 Task: Create an event for the leadership development seminar, focusing on enhancing leadership skills, strategic thinking, and effective decision-making on October 10th from 9 AM to 1 PM.
Action: Mouse moved to (29, 117)
Screenshot: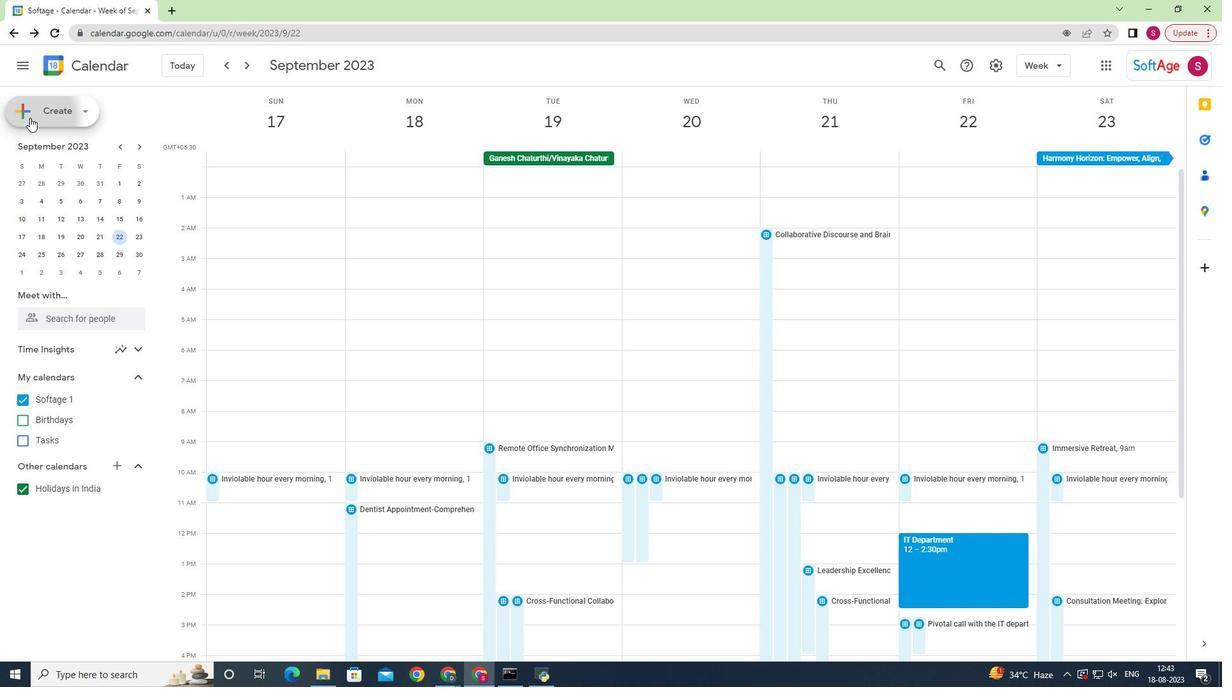 
Action: Mouse pressed left at (29, 117)
Screenshot: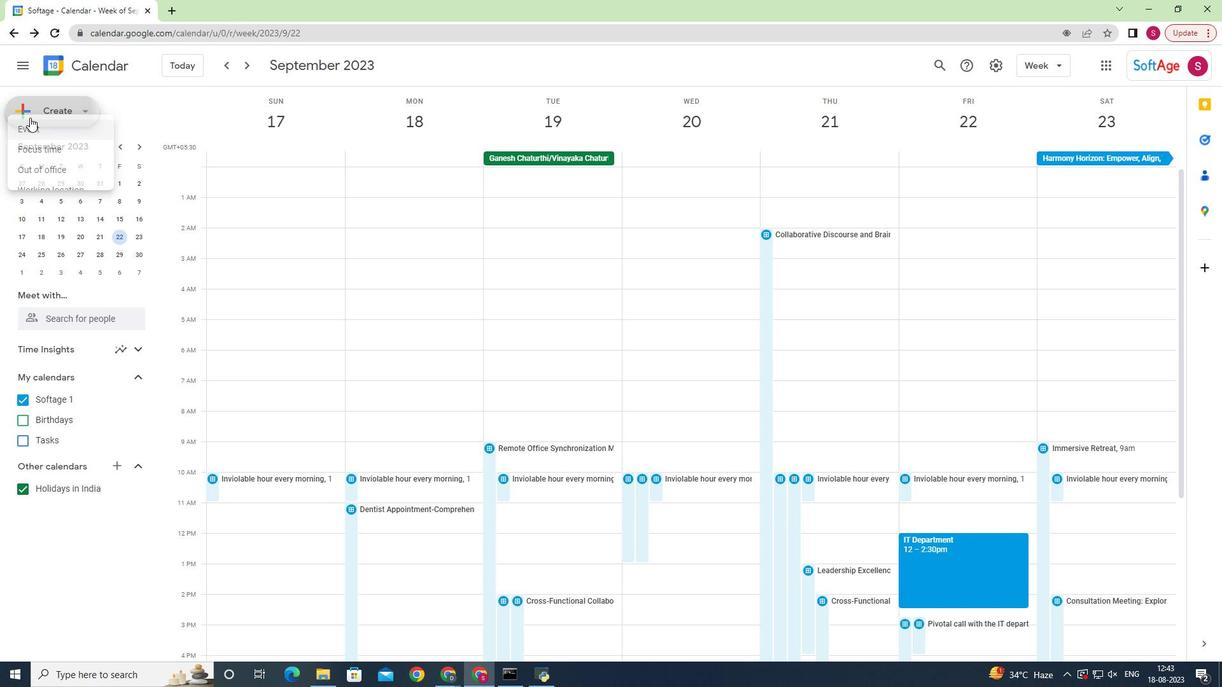 
Action: Mouse moved to (46, 153)
Screenshot: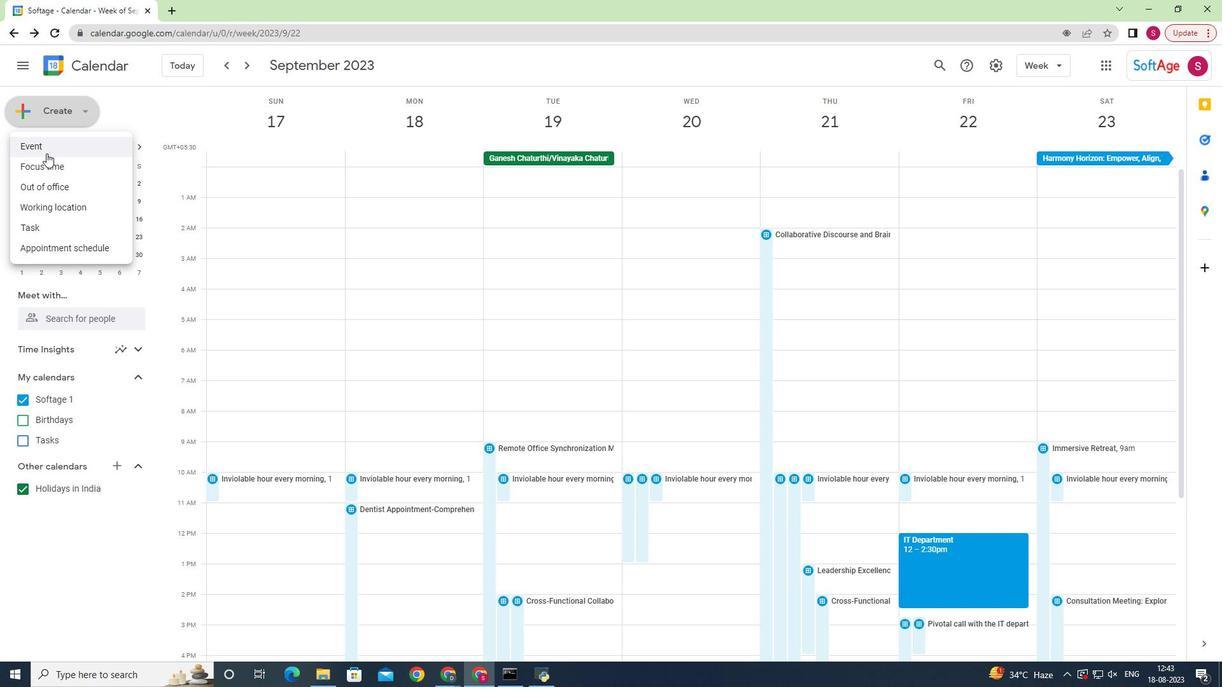 
Action: Mouse pressed left at (46, 153)
Screenshot: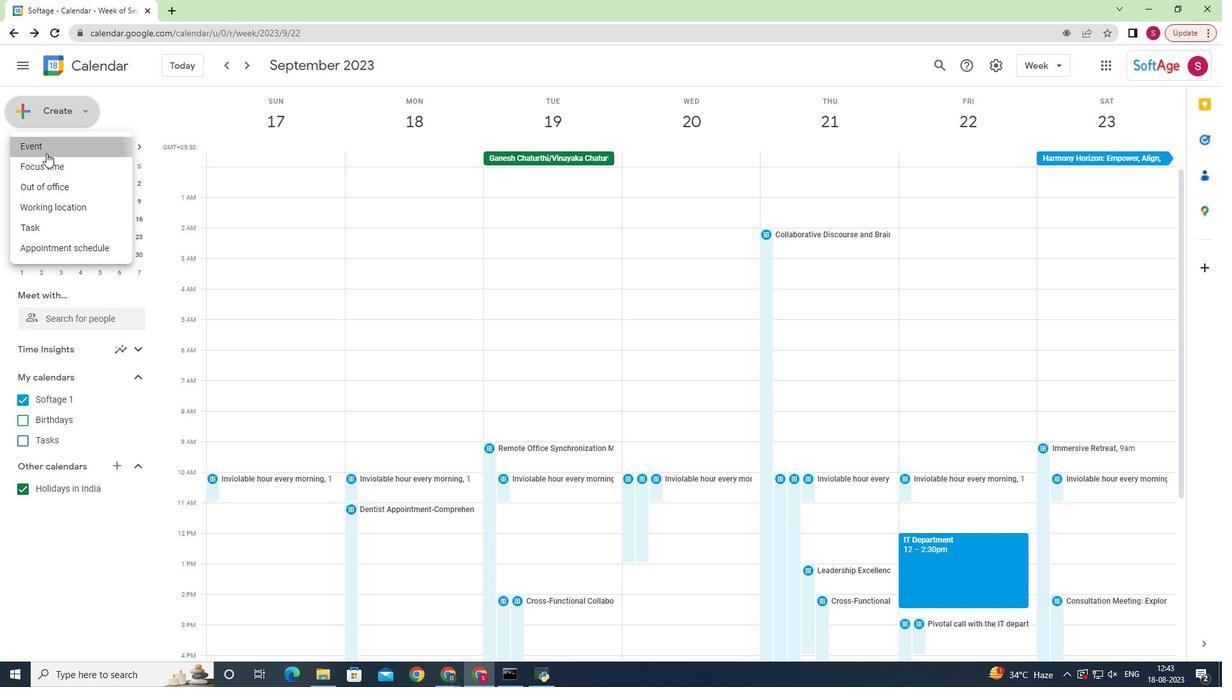 
Action: Mouse moved to (777, 541)
Screenshot: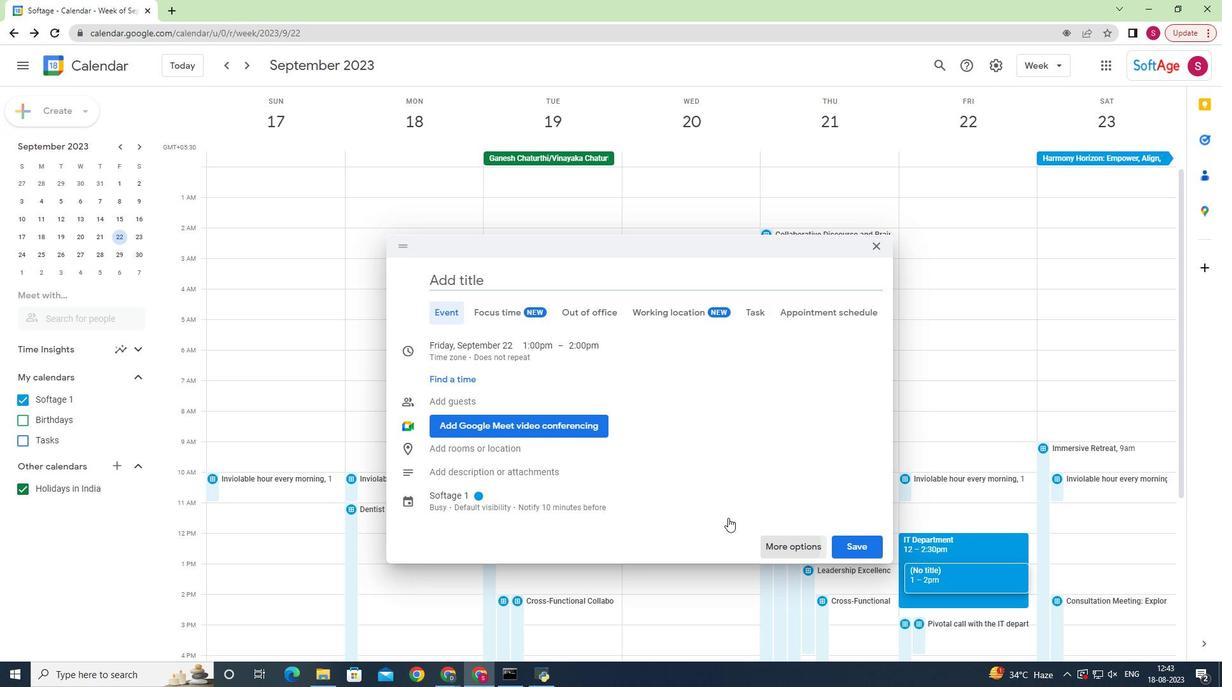 
Action: Mouse pressed left at (777, 541)
Screenshot: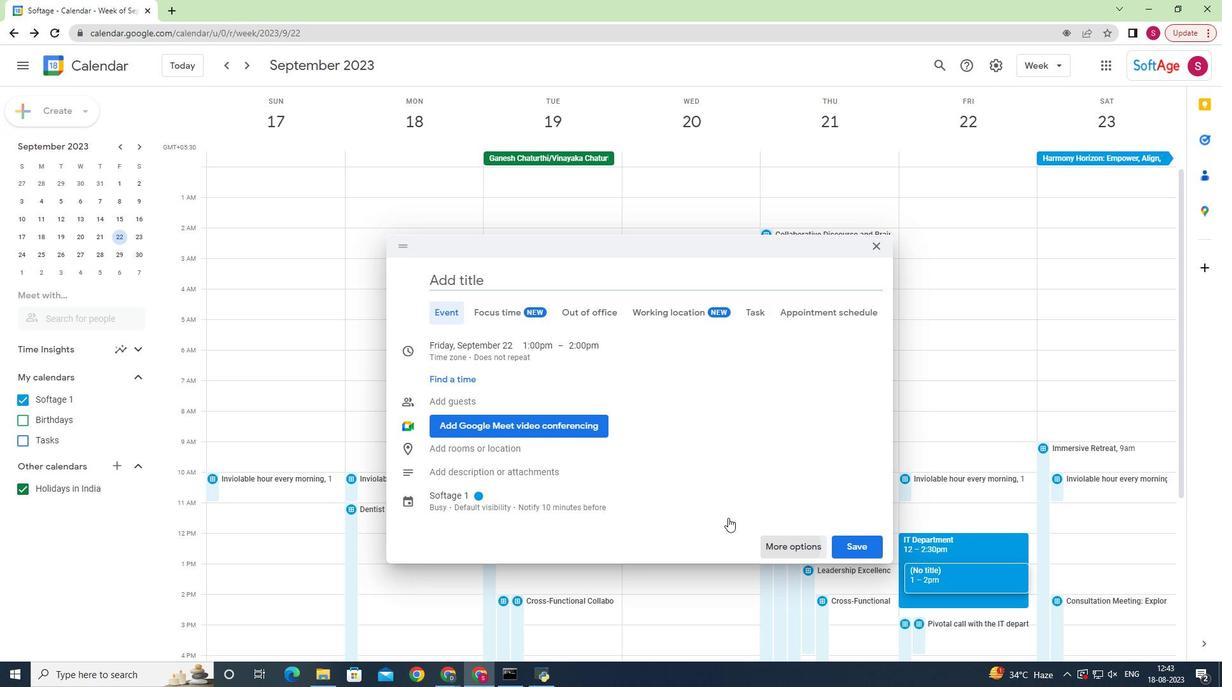 
Action: Mouse moved to (169, 68)
Screenshot: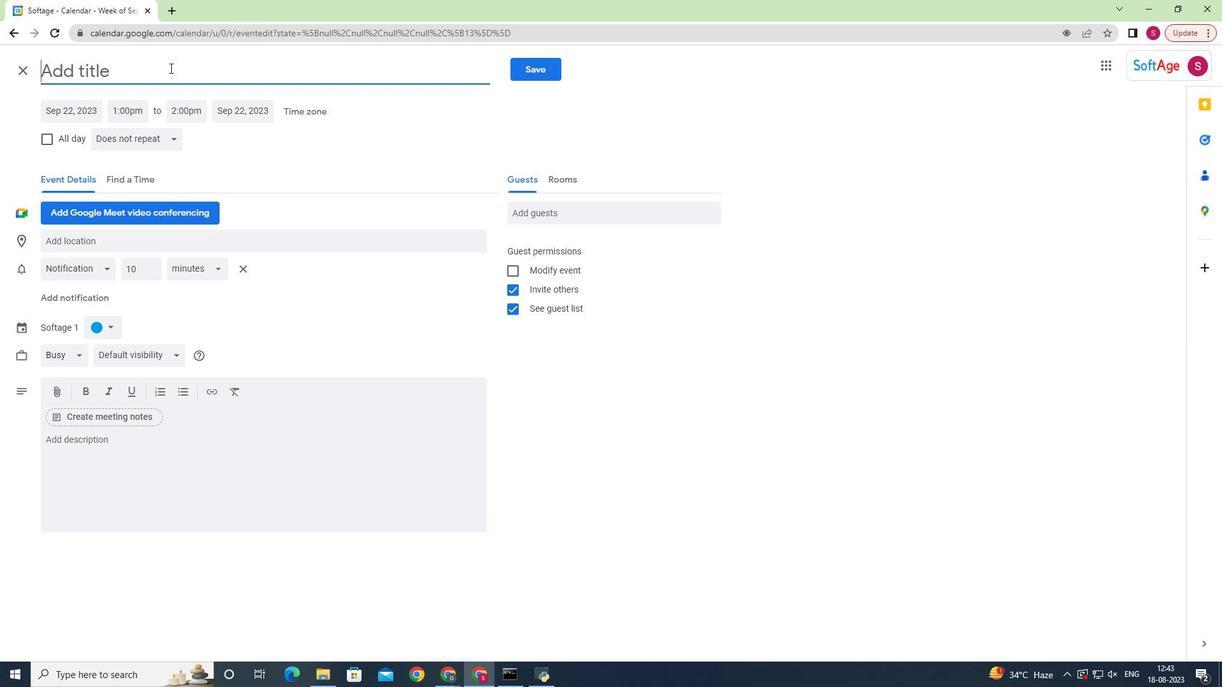 
Action: Mouse pressed left at (169, 68)
Screenshot: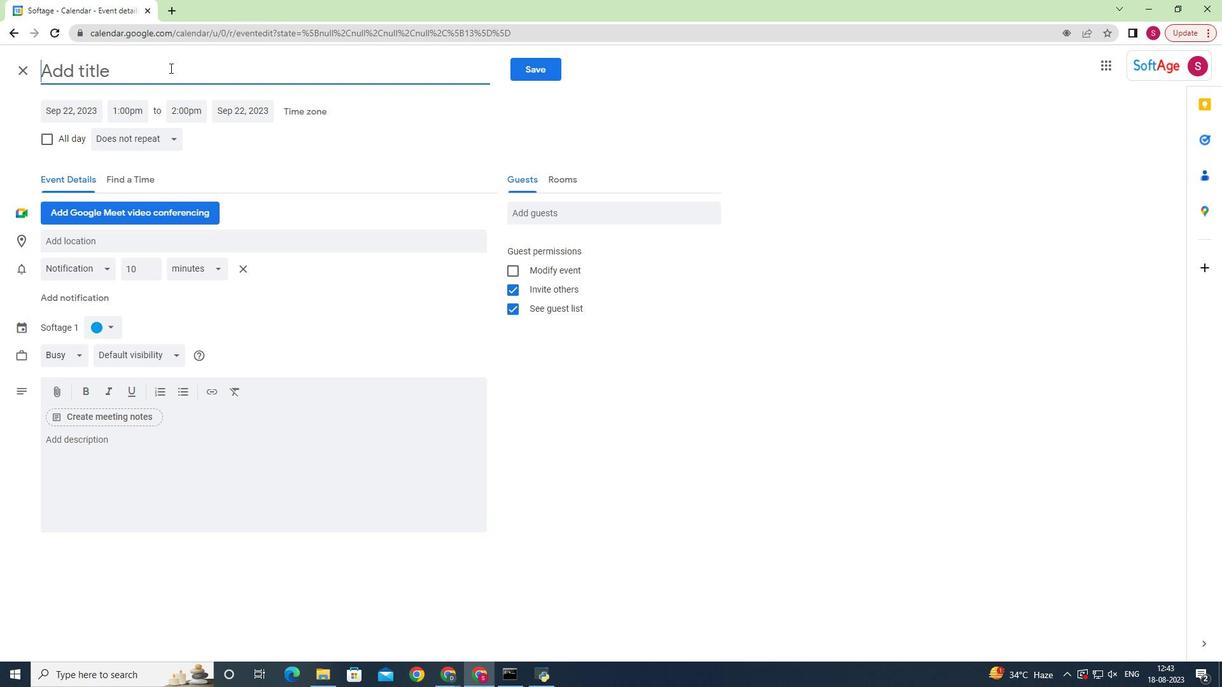 
Action: Mouse moved to (189, 63)
Screenshot: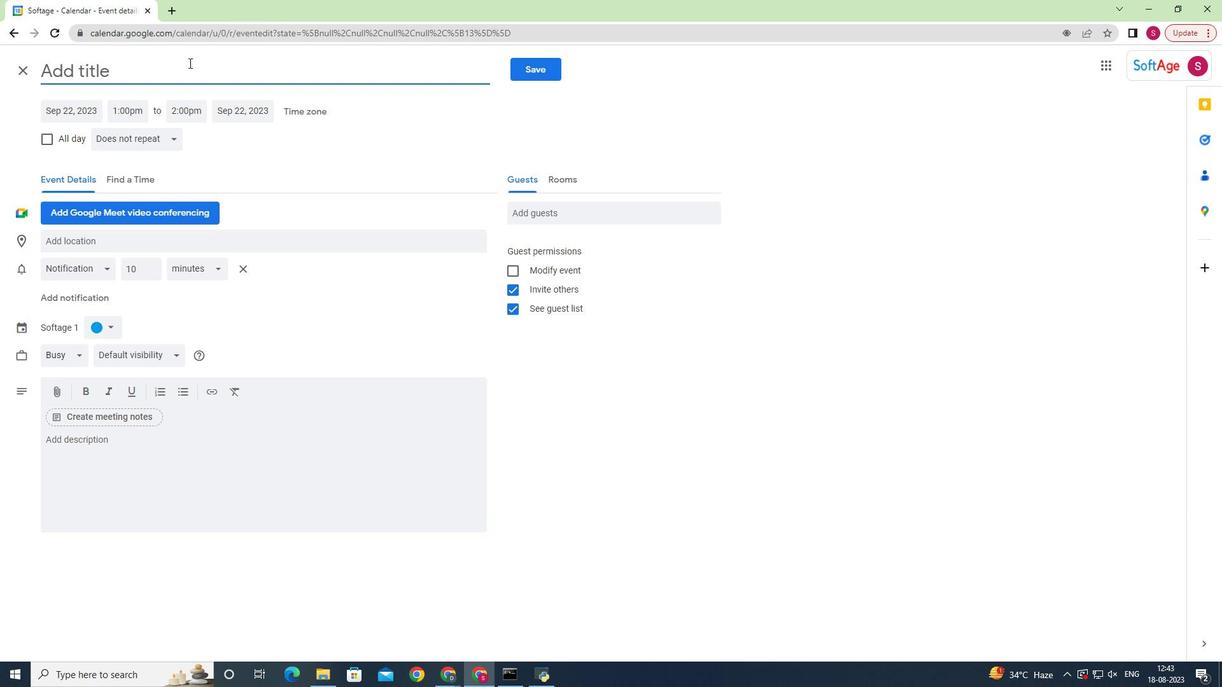 
Action: Key pressed <Key.shift_r>Leadership<Key.space><Key.space><Key.backspace><Key.shift>Development<Key.space><Key.shift>Seminar<Key.space>-<Key.space><Key.shift>Cultivating<Key.space><Key.shift>Effective<Key.space><Key.shift_r><Key.shift_r><Key.shift_r>Leadership<Key.space><Key.shift>Skills
Screenshot: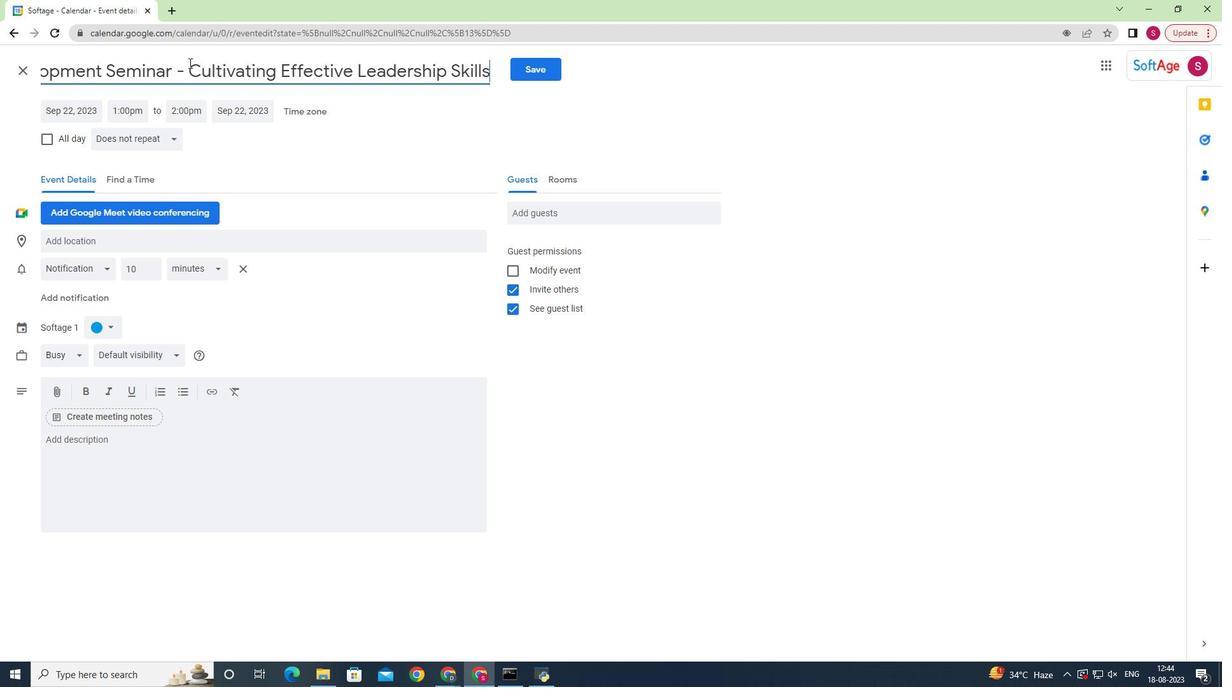
Action: Mouse moved to (85, 110)
Screenshot: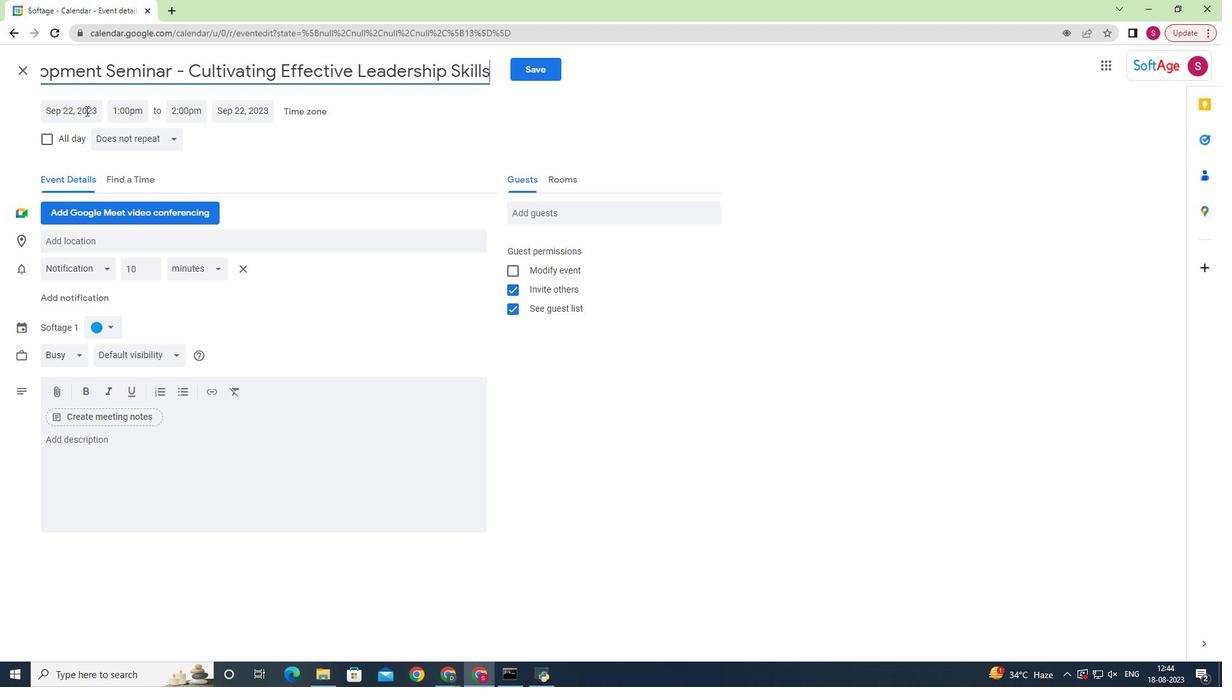 
Action: Mouse pressed left at (85, 110)
Screenshot: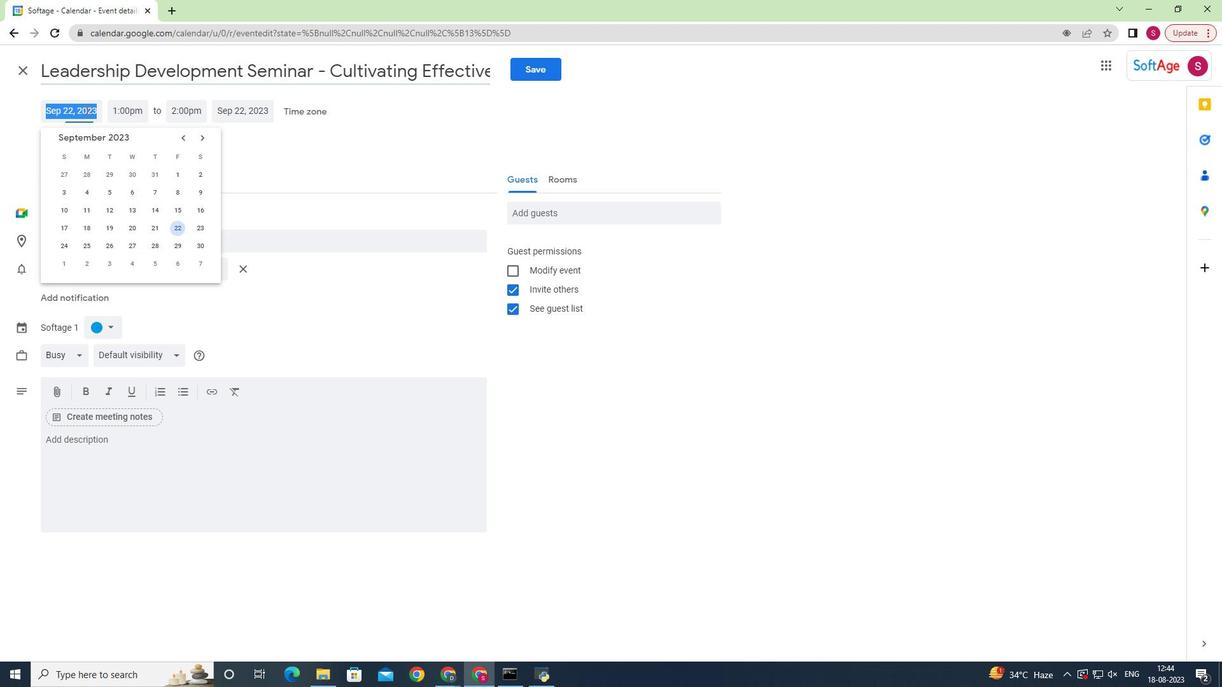 
Action: Mouse moved to (199, 140)
Screenshot: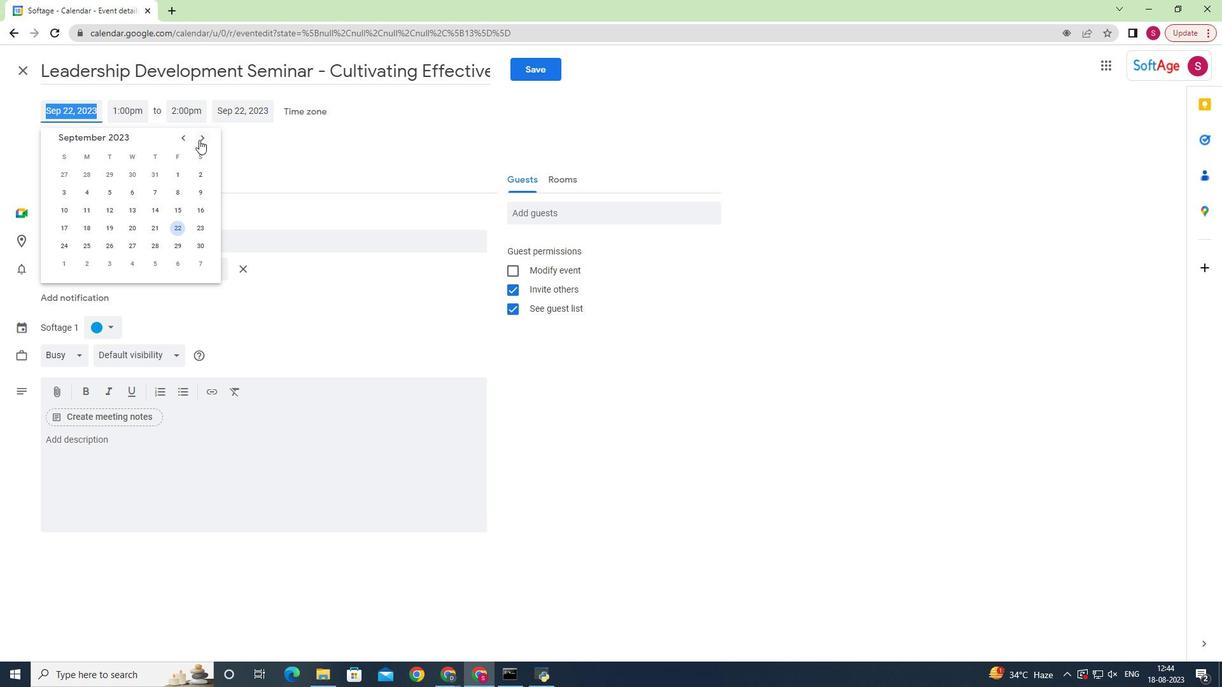
Action: Mouse pressed left at (199, 140)
Screenshot: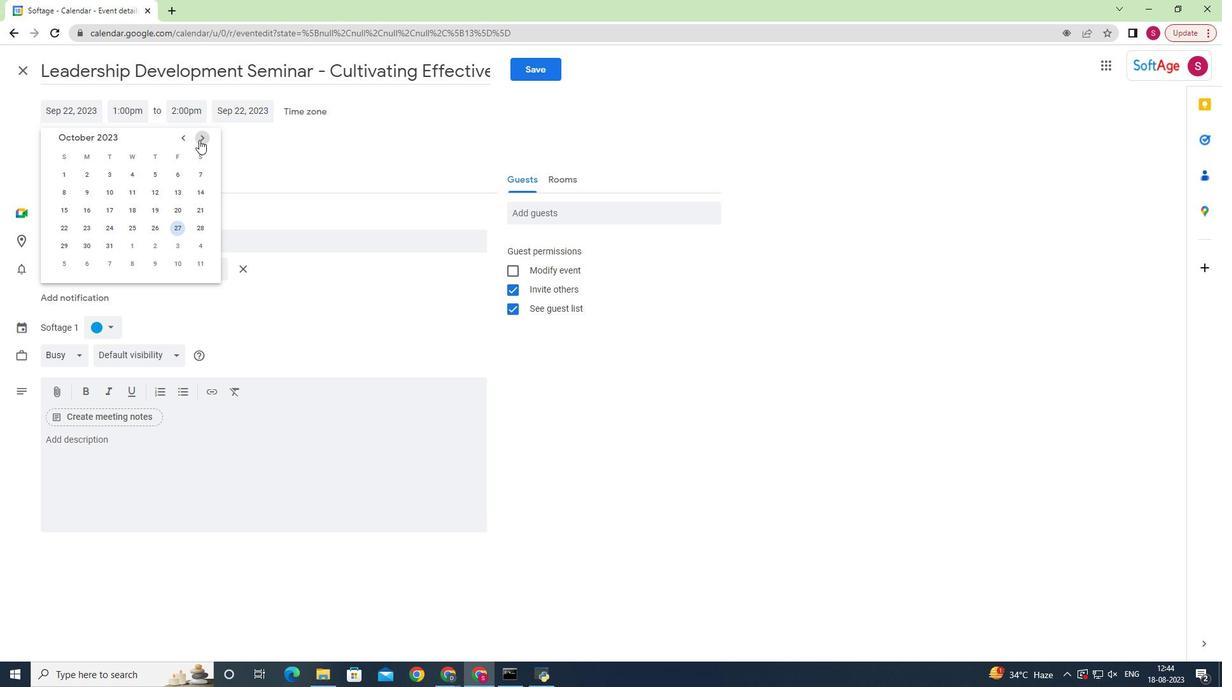 
Action: Mouse moved to (112, 192)
Screenshot: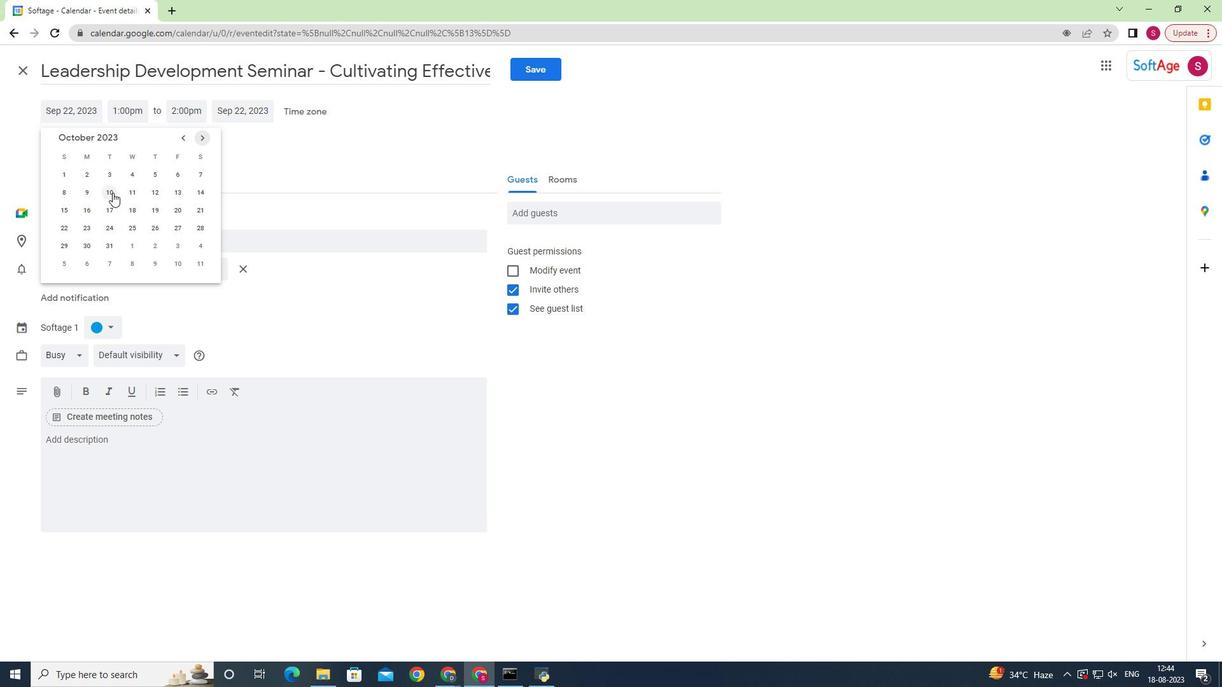 
Action: Mouse pressed left at (112, 192)
Screenshot: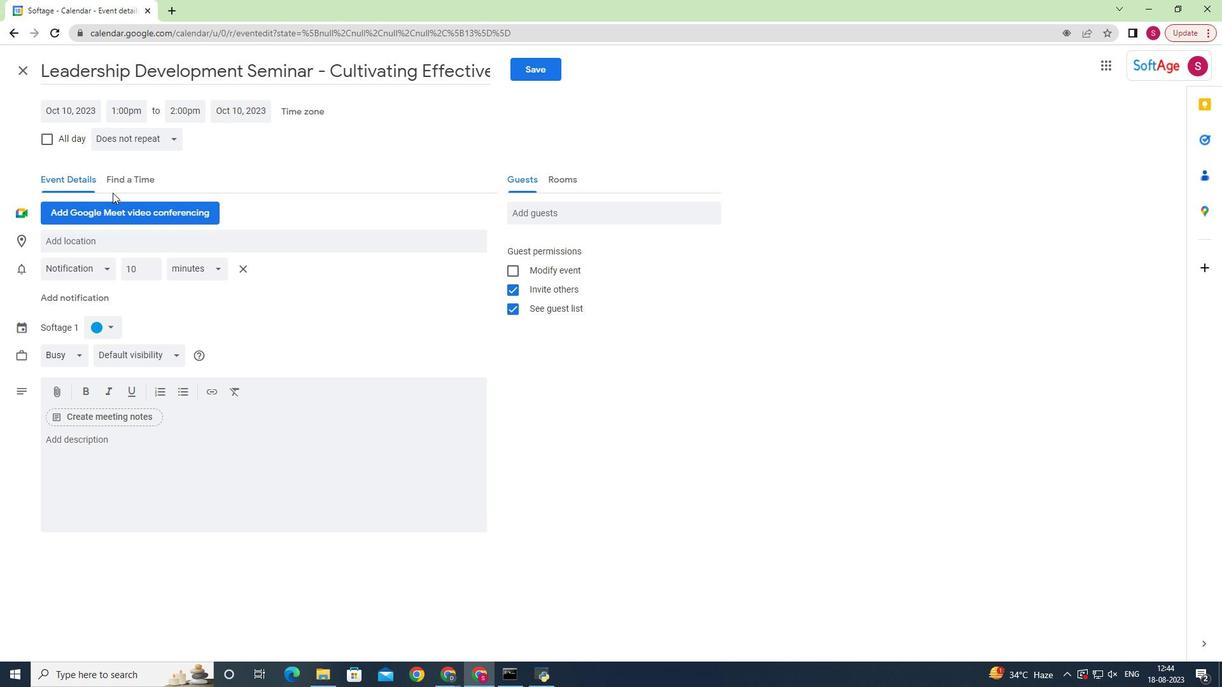 
Action: Mouse moved to (133, 103)
Screenshot: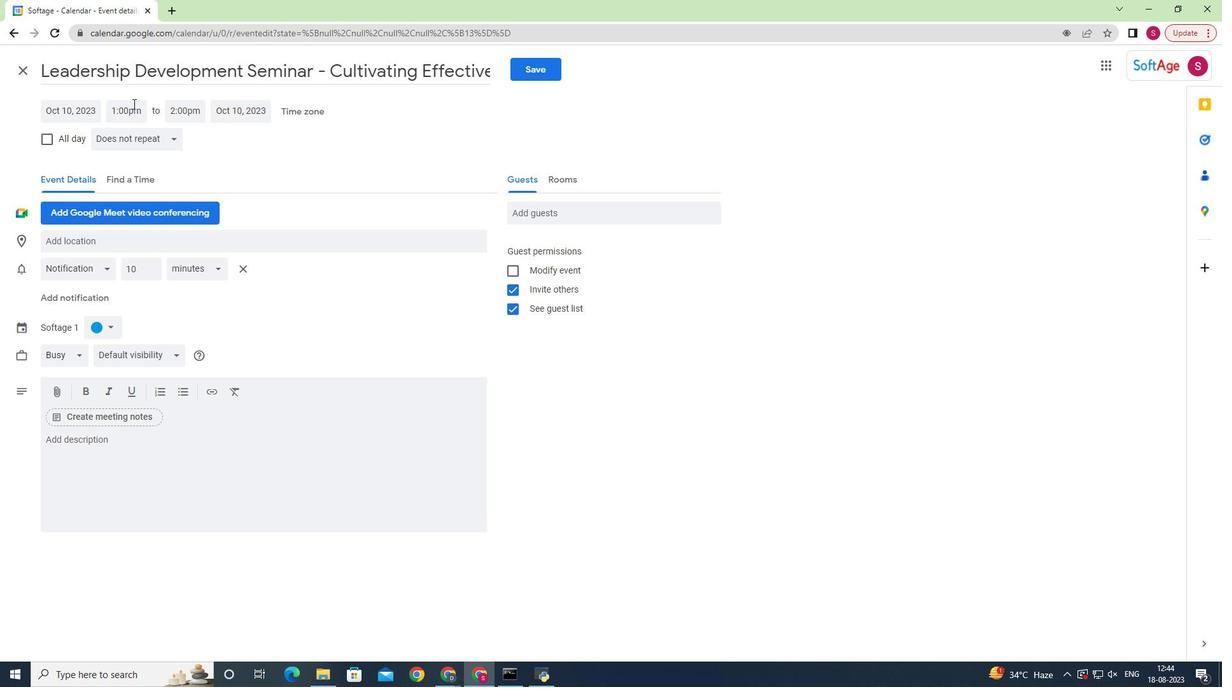 
Action: Mouse pressed left at (133, 103)
Screenshot: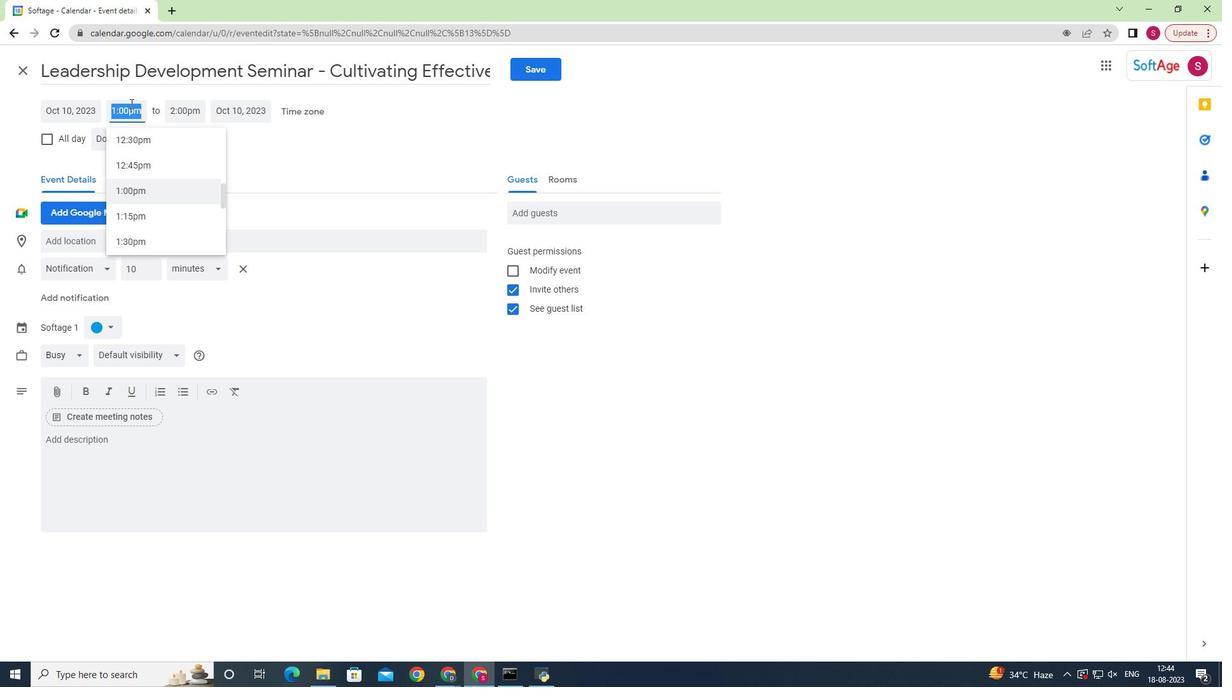 
Action: Mouse moved to (174, 173)
Screenshot: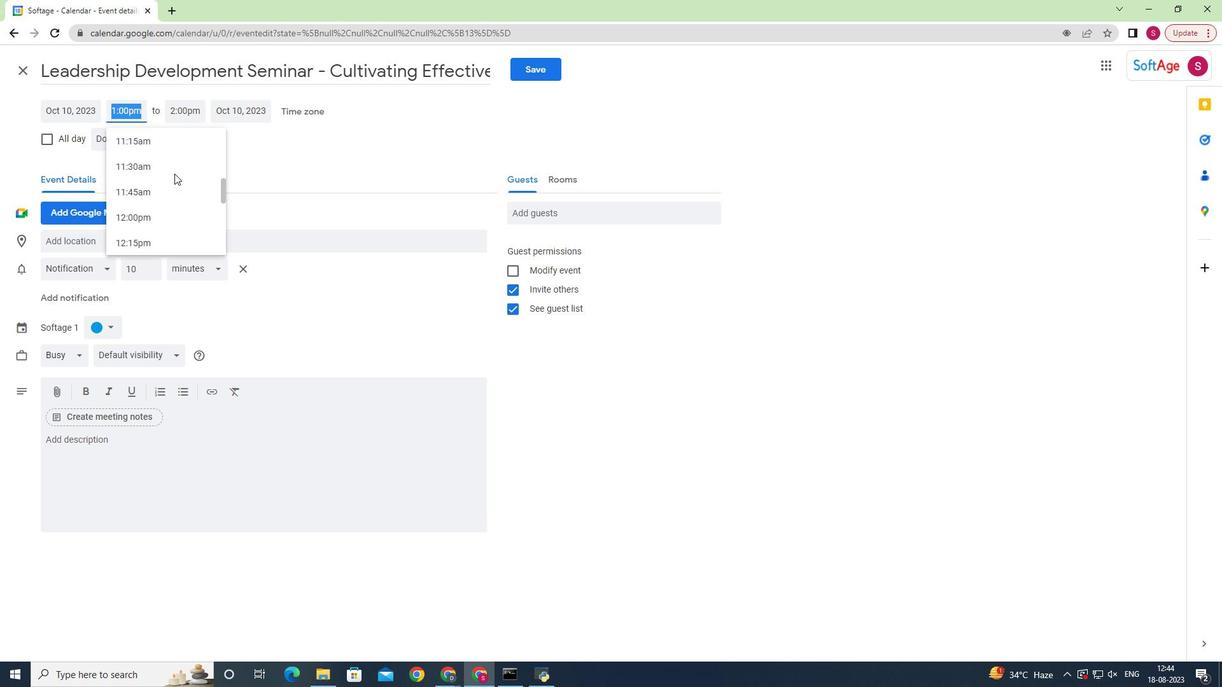 
Action: Mouse scrolled (174, 174) with delta (0, 0)
Screenshot: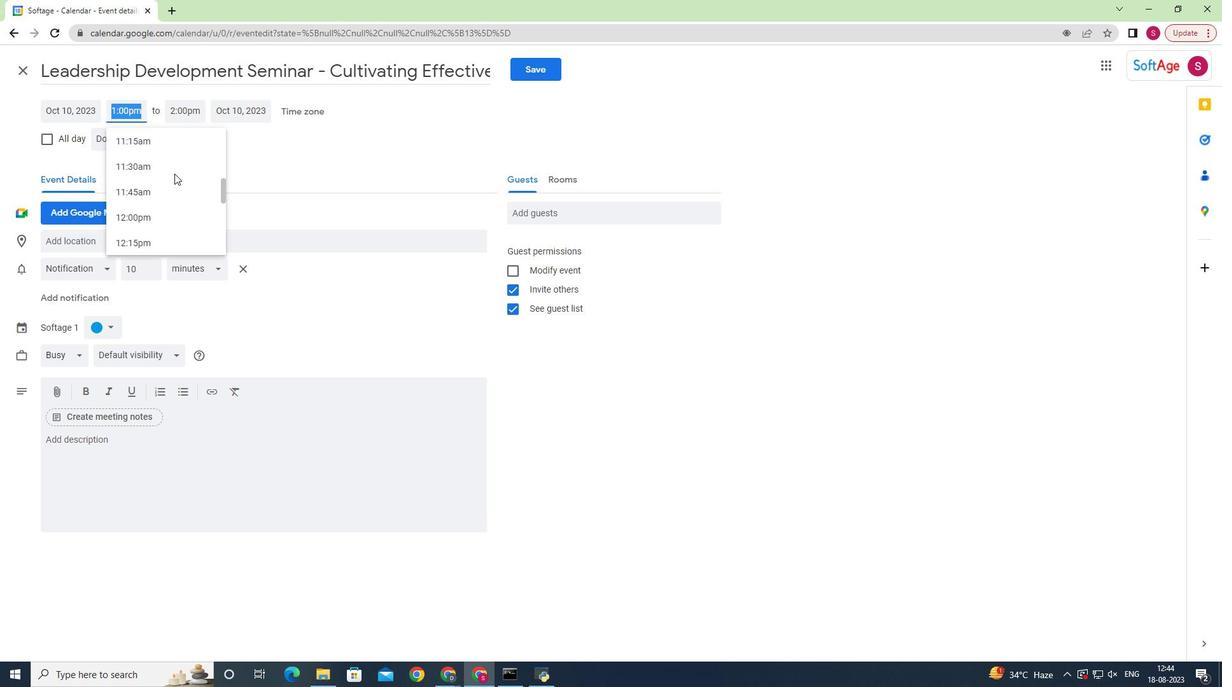 
Action: Mouse scrolled (174, 174) with delta (0, 0)
Screenshot: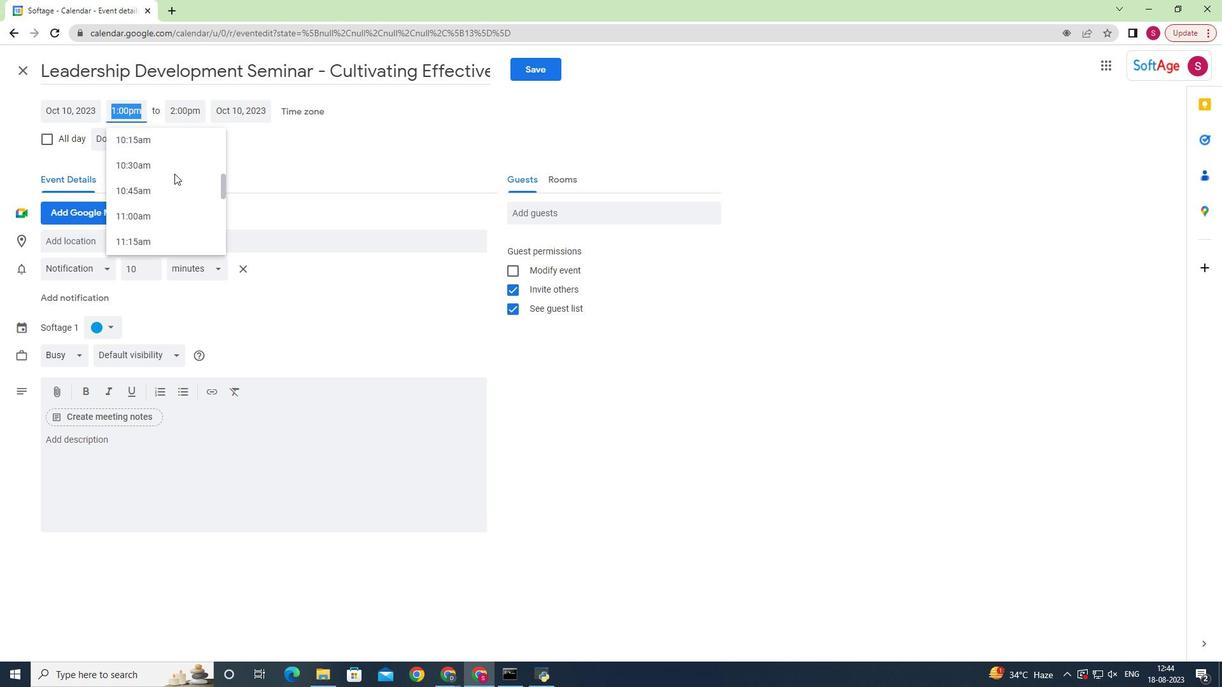 
Action: Mouse scrolled (174, 174) with delta (0, 0)
Screenshot: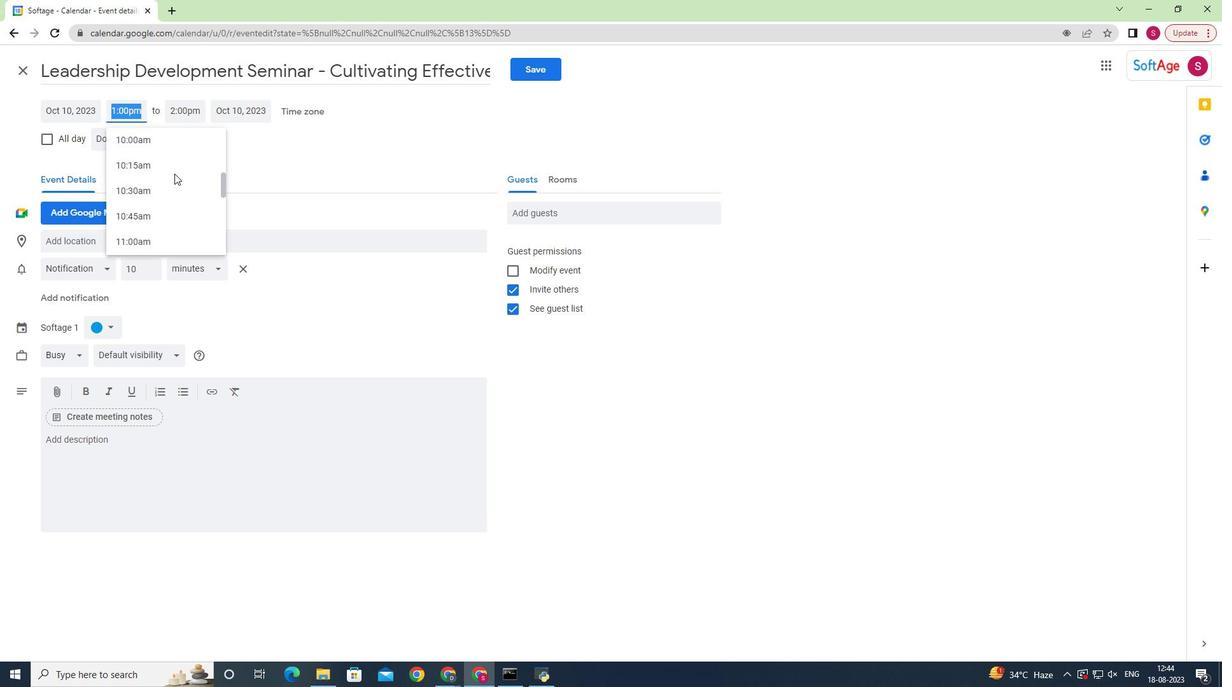 
Action: Mouse scrolled (174, 174) with delta (0, 0)
Screenshot: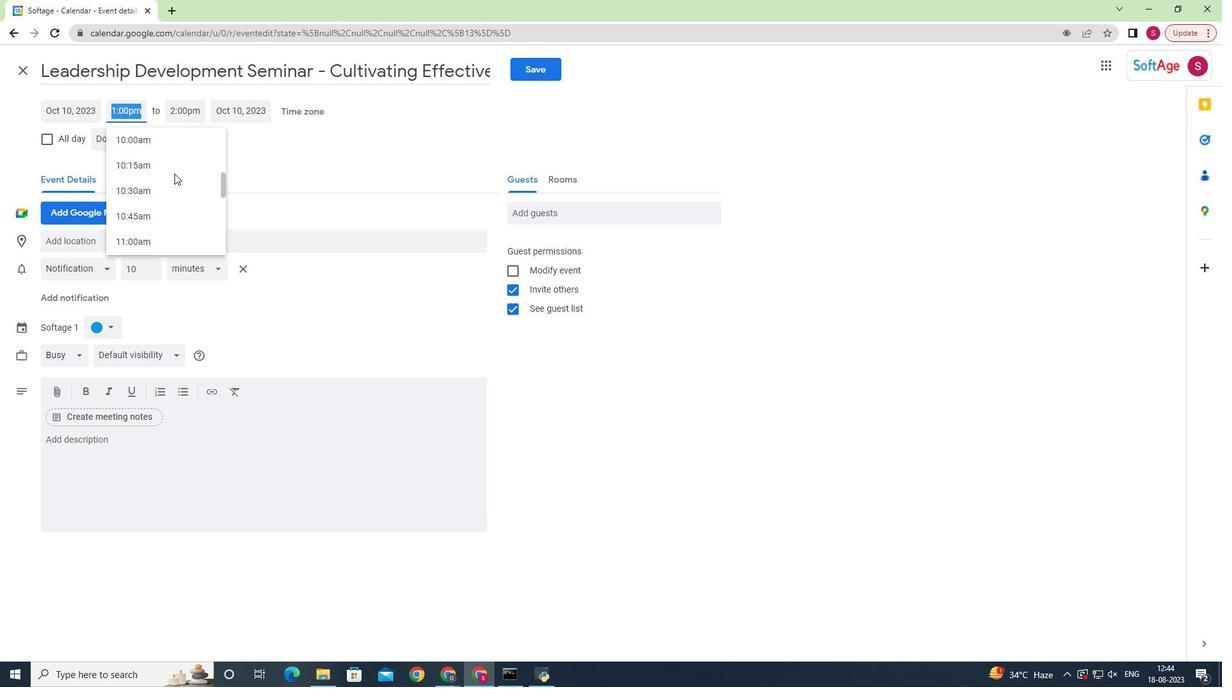 
Action: Mouse scrolled (174, 174) with delta (0, 0)
Screenshot: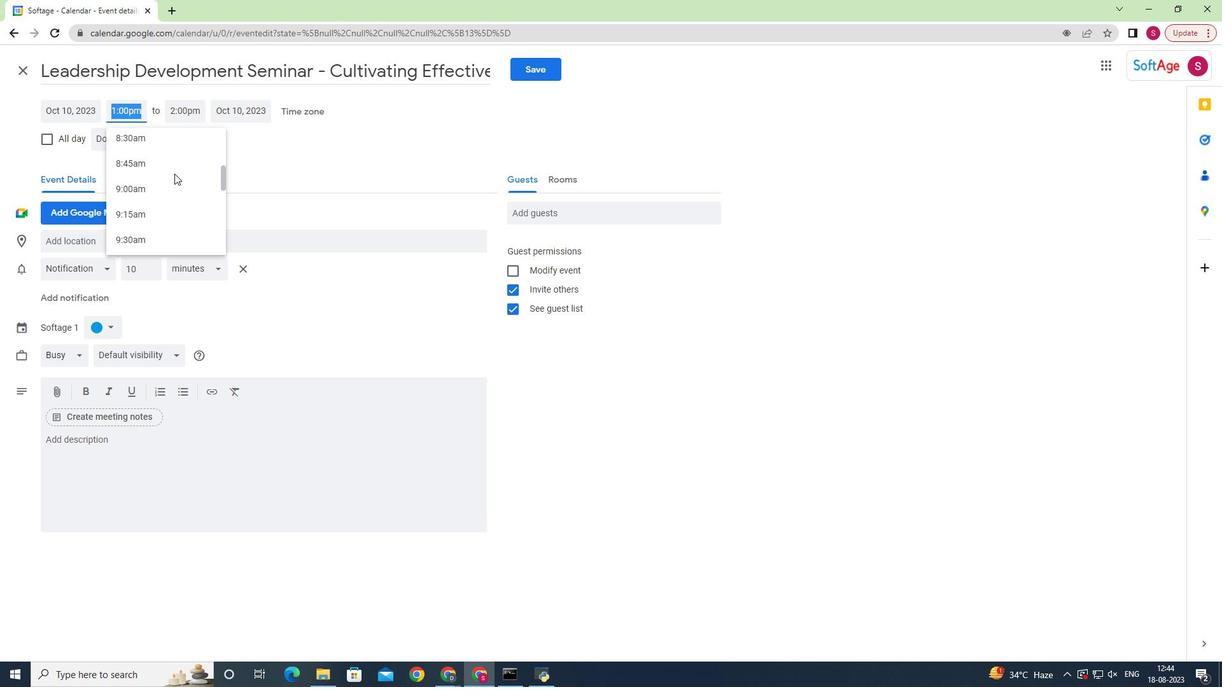 
Action: Mouse scrolled (174, 174) with delta (0, 0)
Screenshot: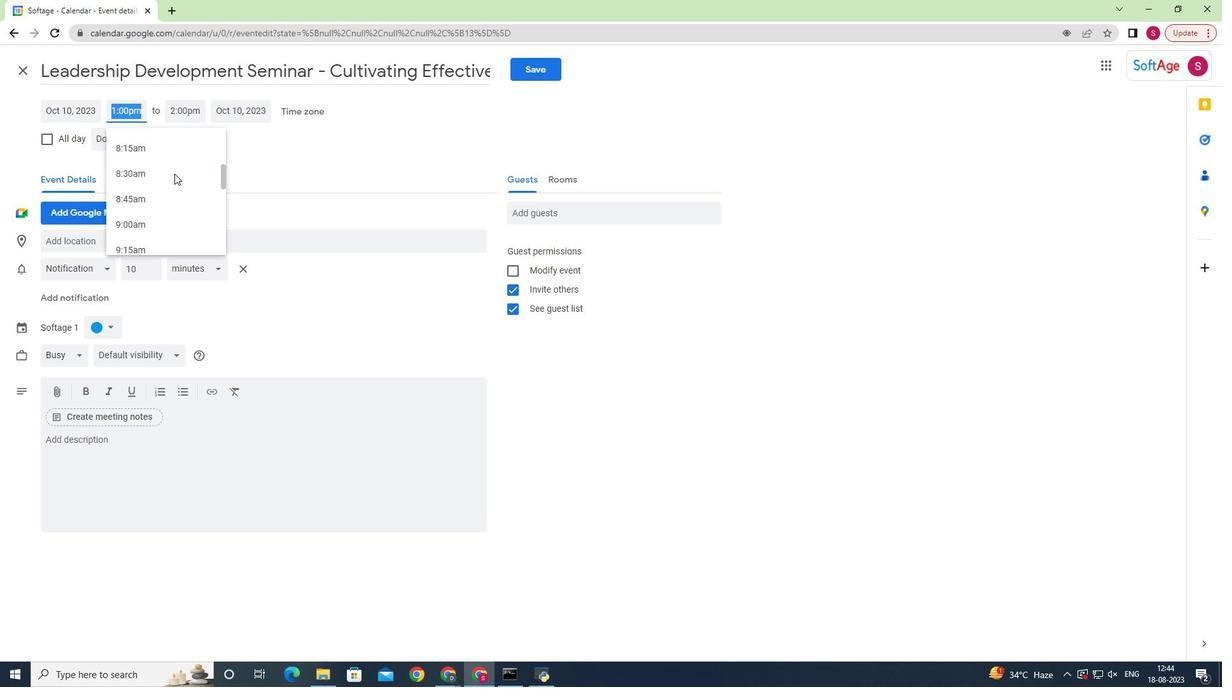 
Action: Mouse scrolled (174, 174) with delta (0, 0)
Screenshot: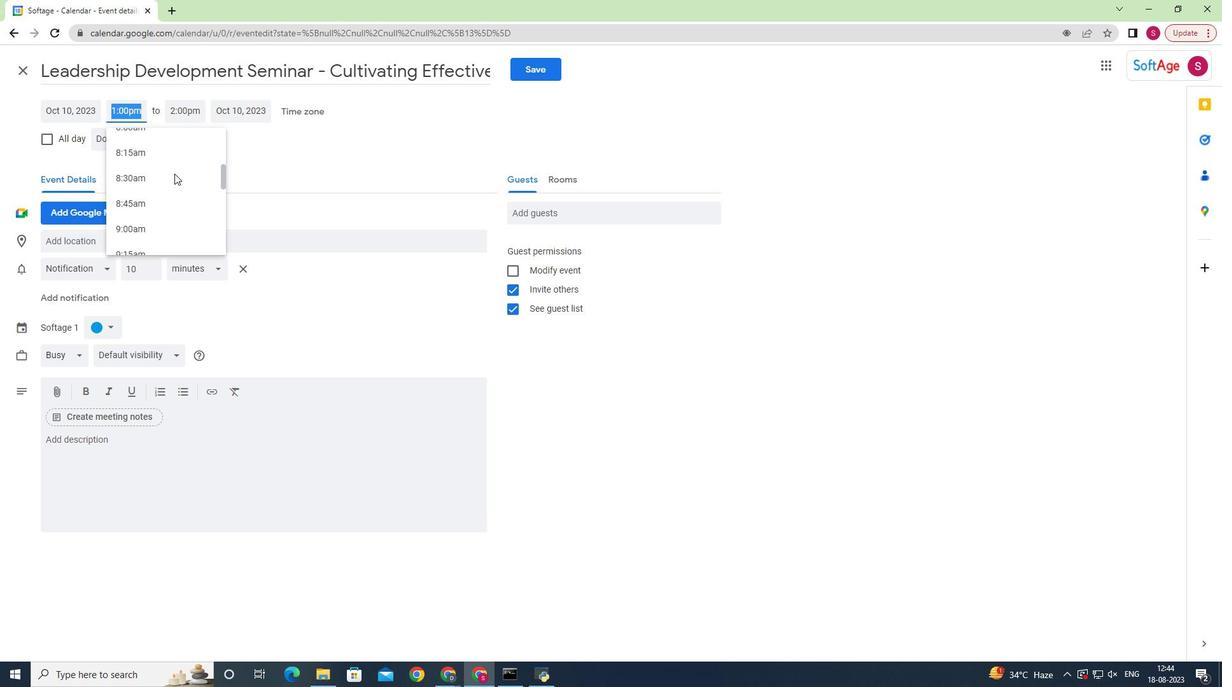 
Action: Mouse scrolled (174, 174) with delta (0, 0)
Screenshot: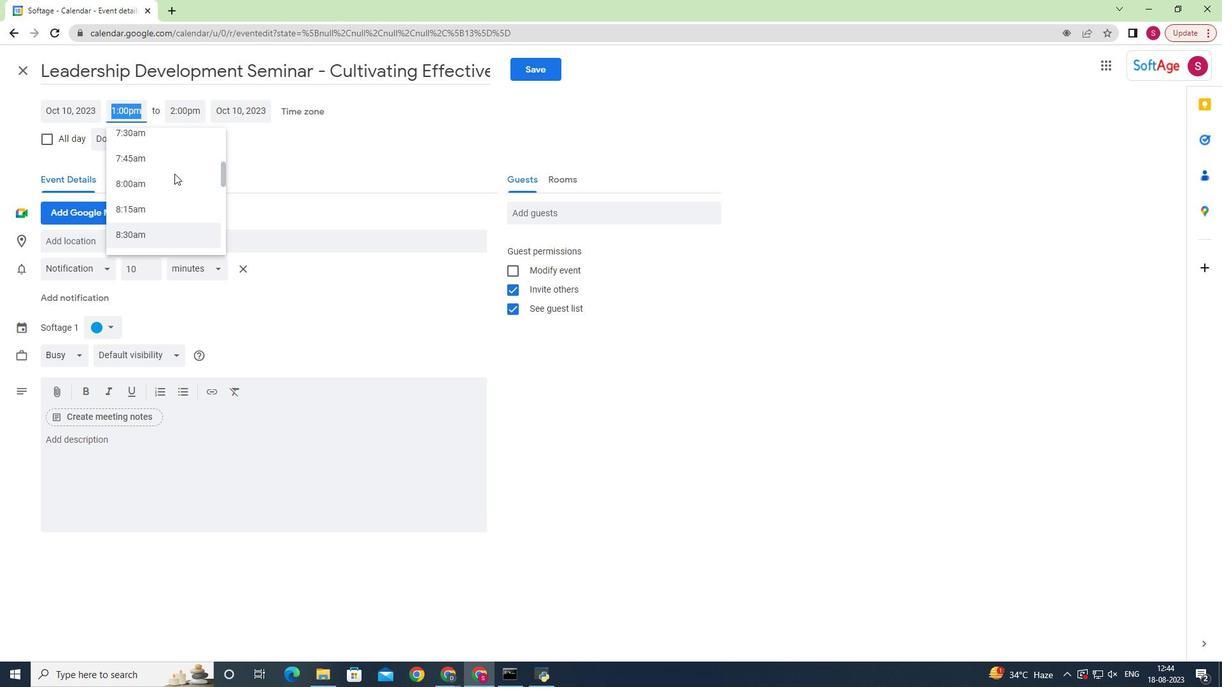 
Action: Mouse scrolled (174, 174) with delta (0, 0)
Screenshot: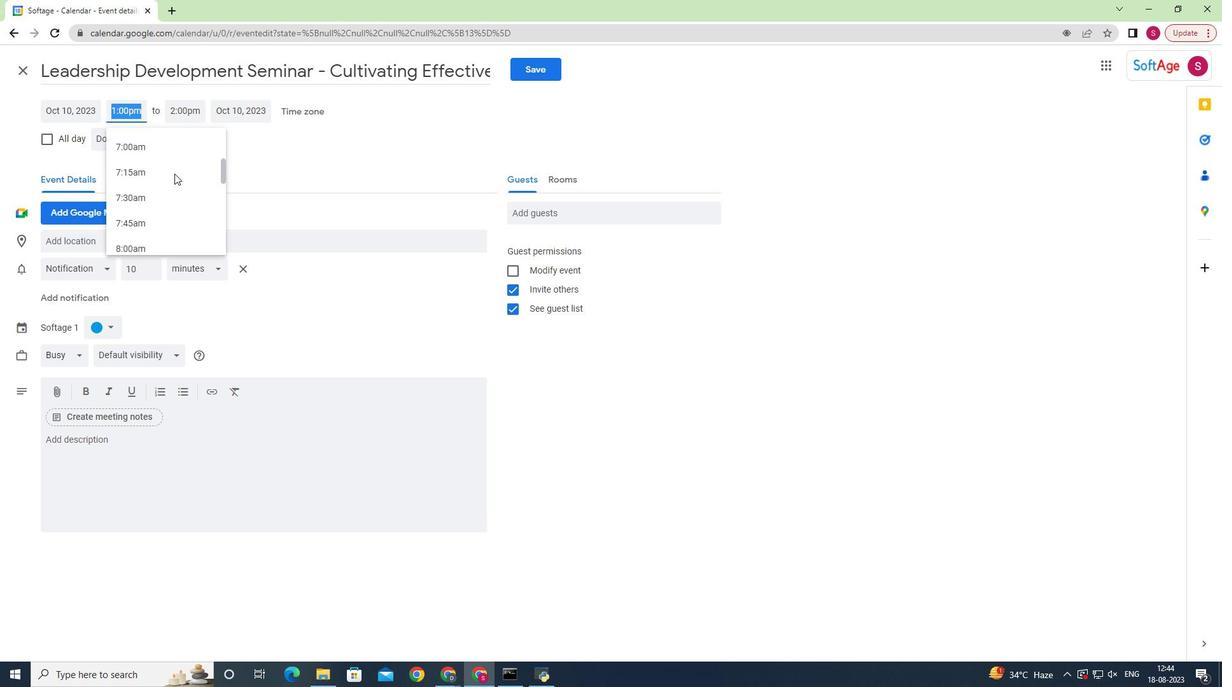 
Action: Mouse scrolled (174, 173) with delta (0, 0)
Screenshot: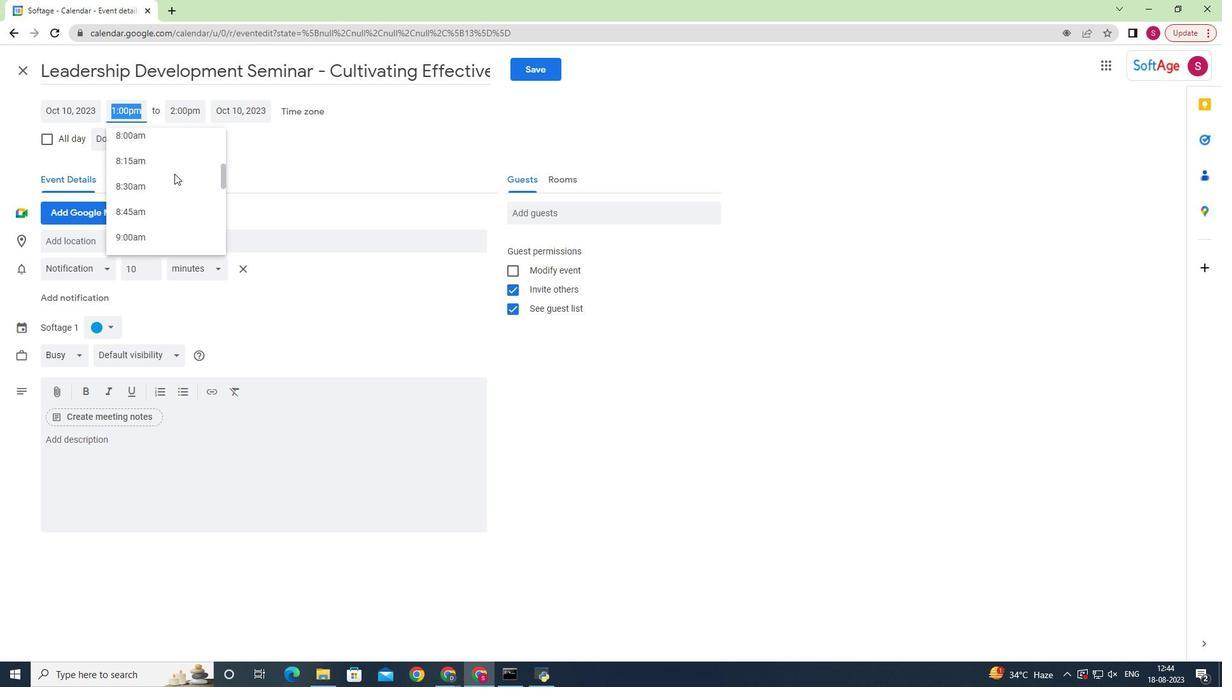 
Action: Mouse scrolled (174, 173) with delta (0, 0)
Screenshot: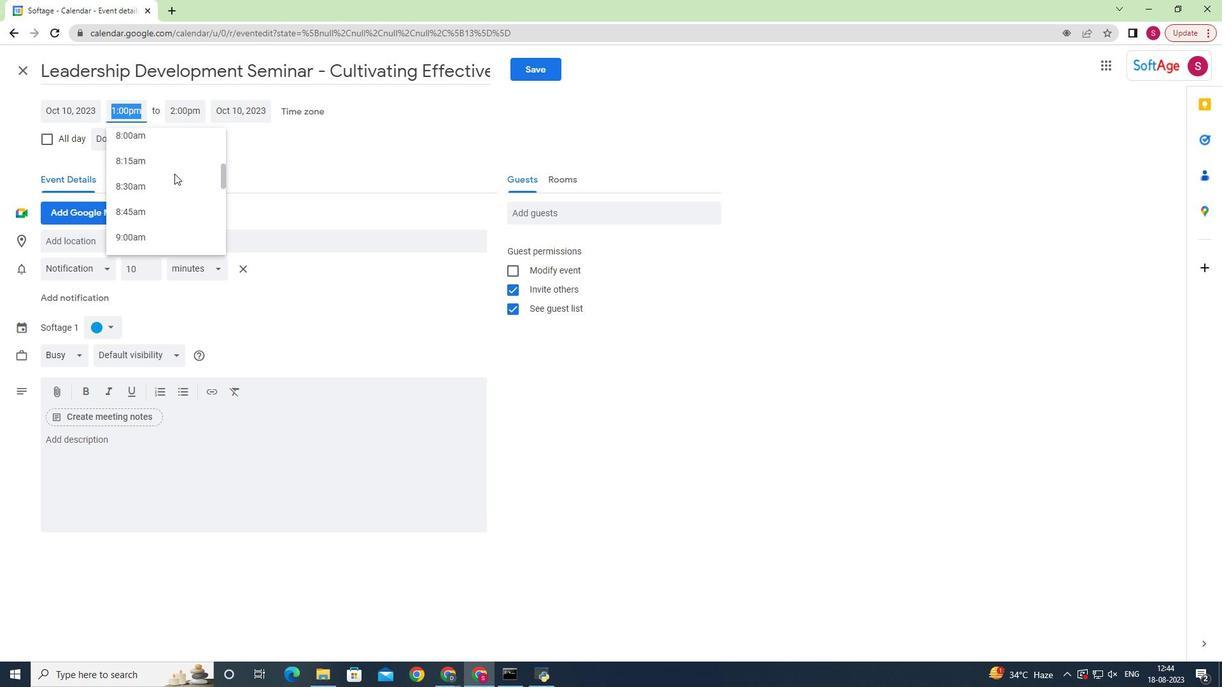 
Action: Mouse moved to (155, 225)
Screenshot: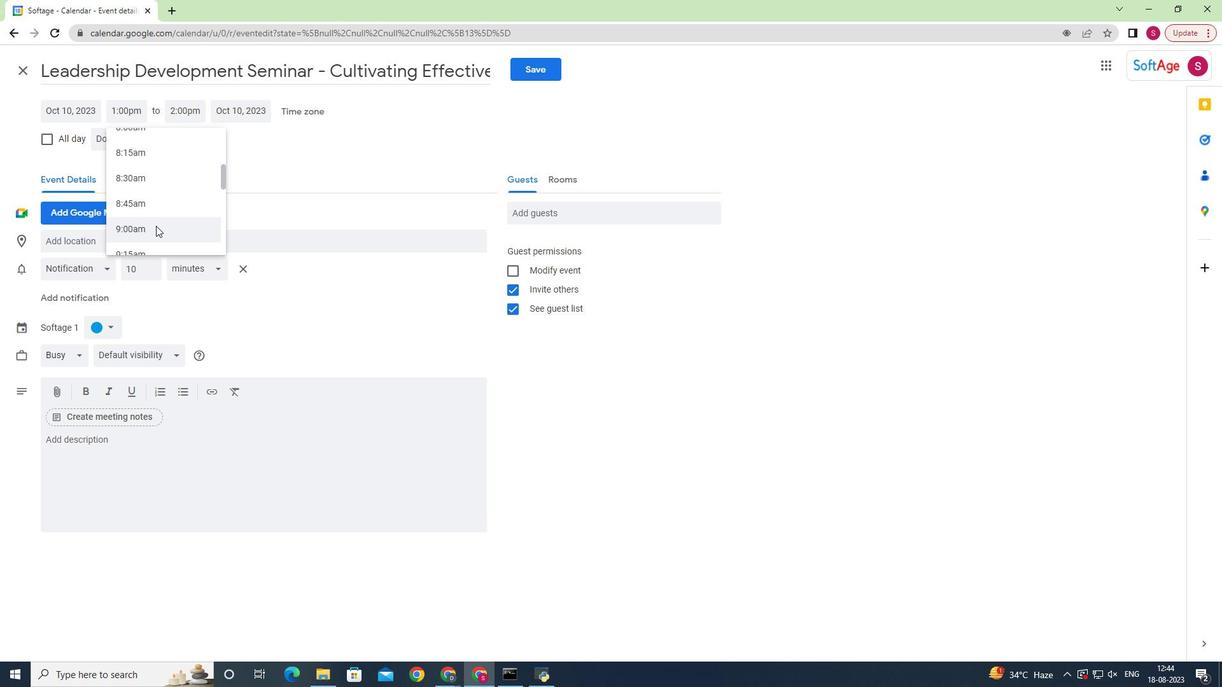 
Action: Mouse pressed left at (155, 225)
Screenshot: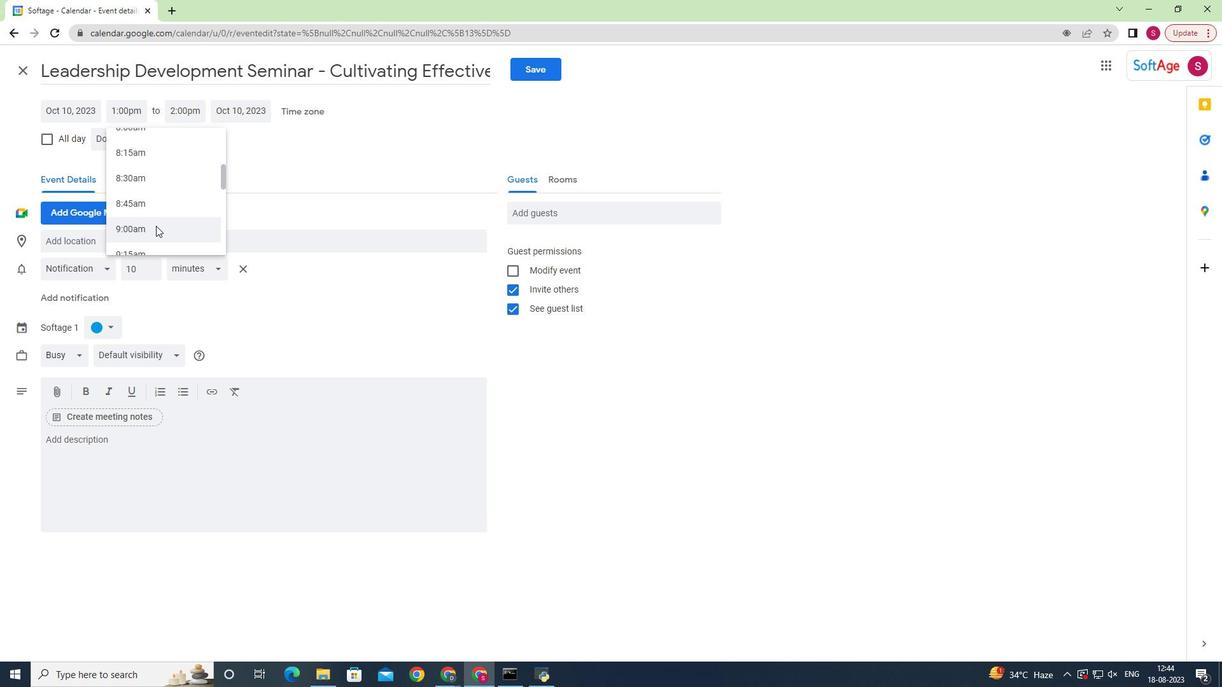 
Action: Mouse moved to (203, 110)
Screenshot: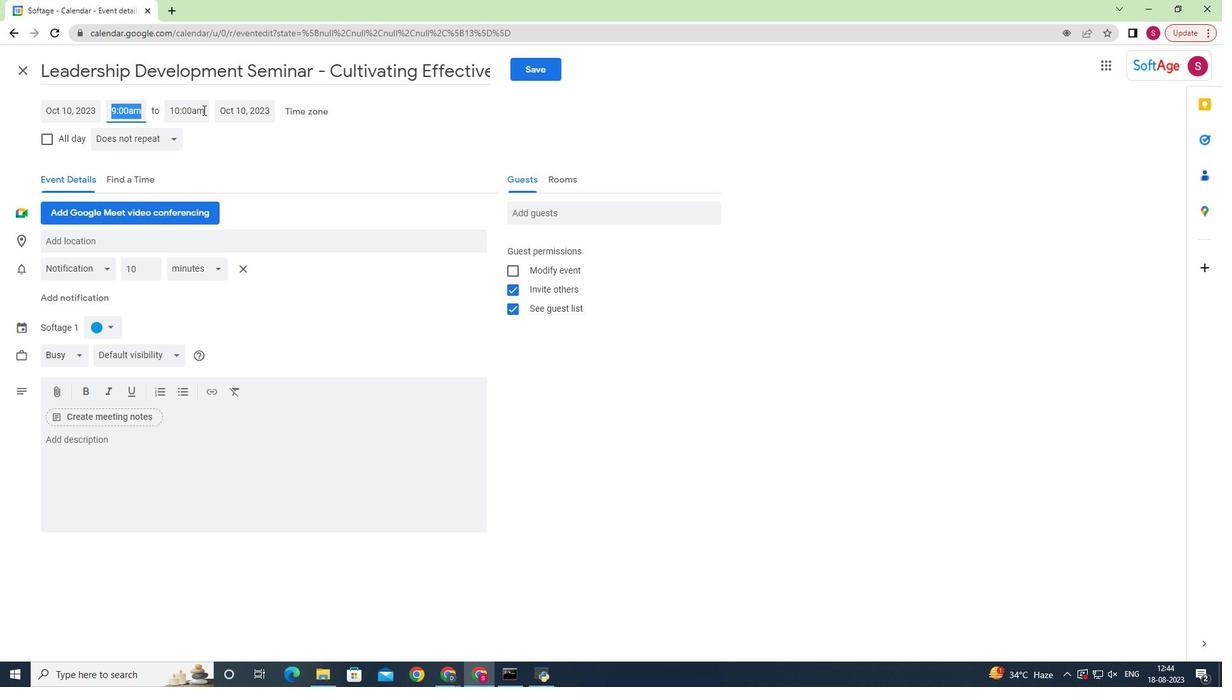 
Action: Mouse pressed left at (203, 110)
Screenshot: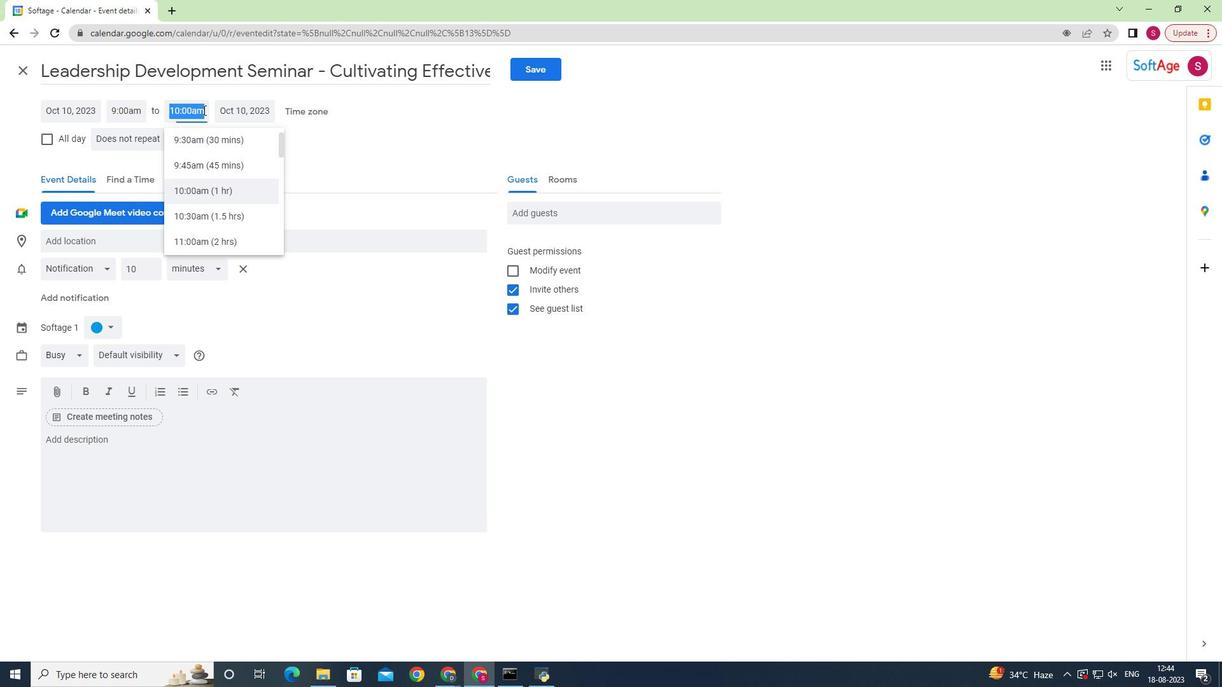 
Action: Mouse moved to (239, 189)
Screenshot: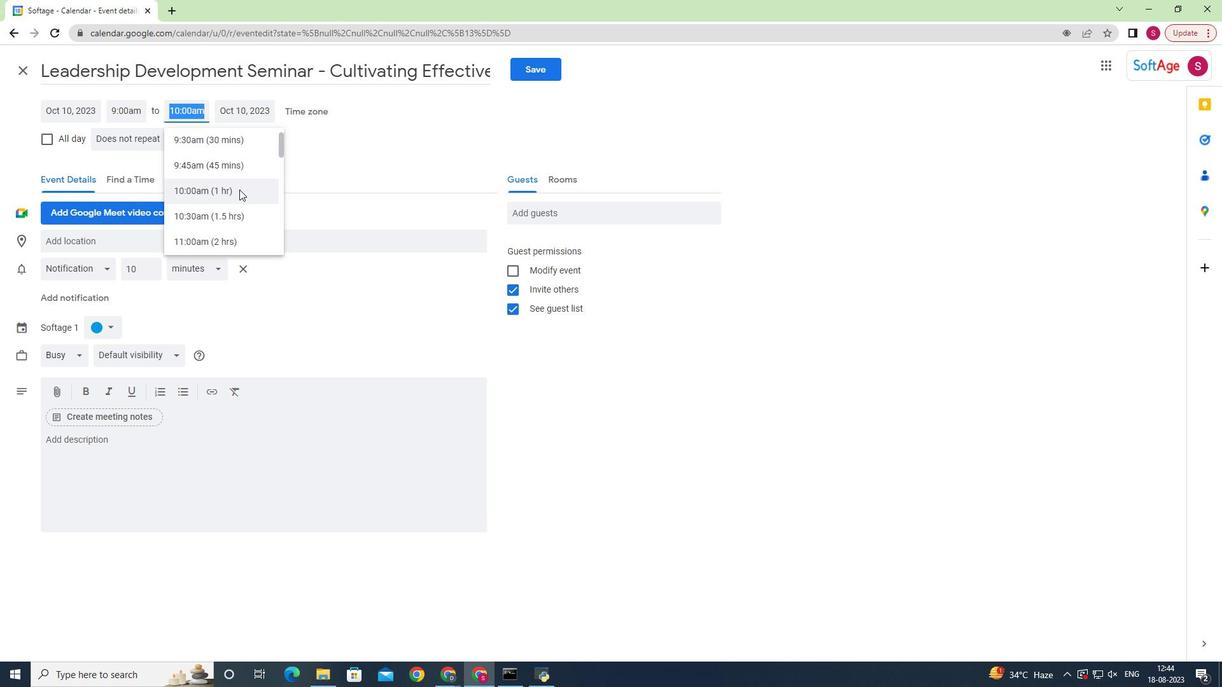 
Action: Mouse scrolled (239, 189) with delta (0, 0)
Screenshot: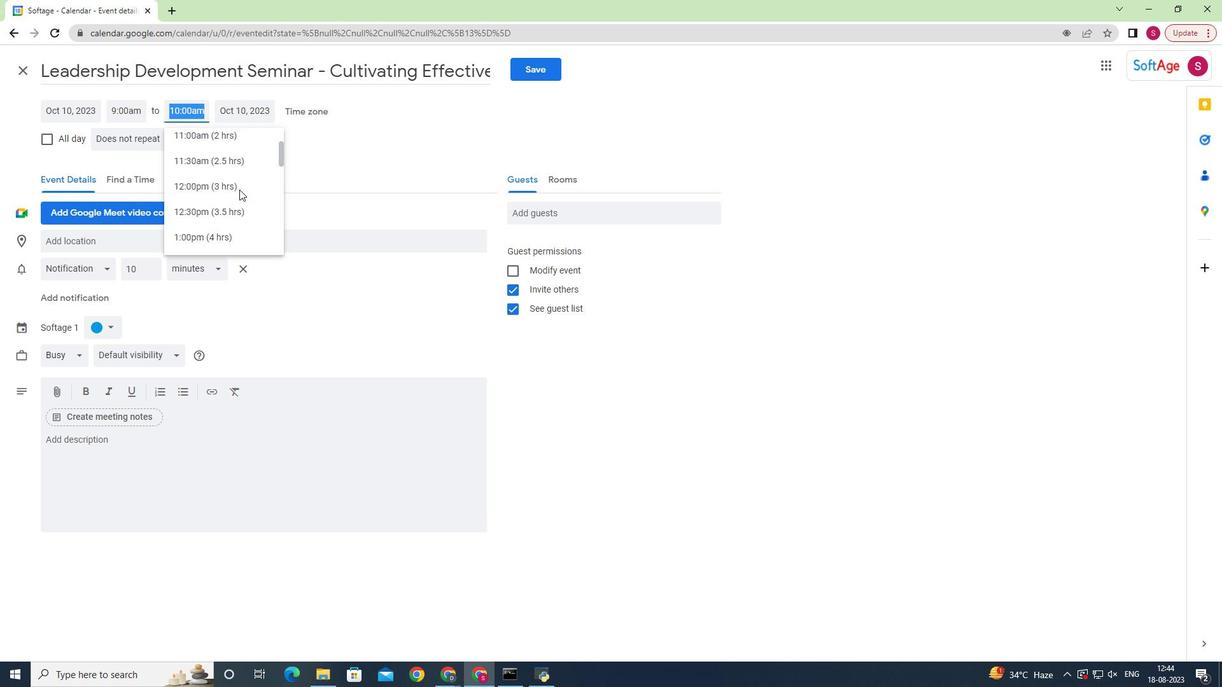 
Action: Mouse scrolled (239, 189) with delta (0, 0)
Screenshot: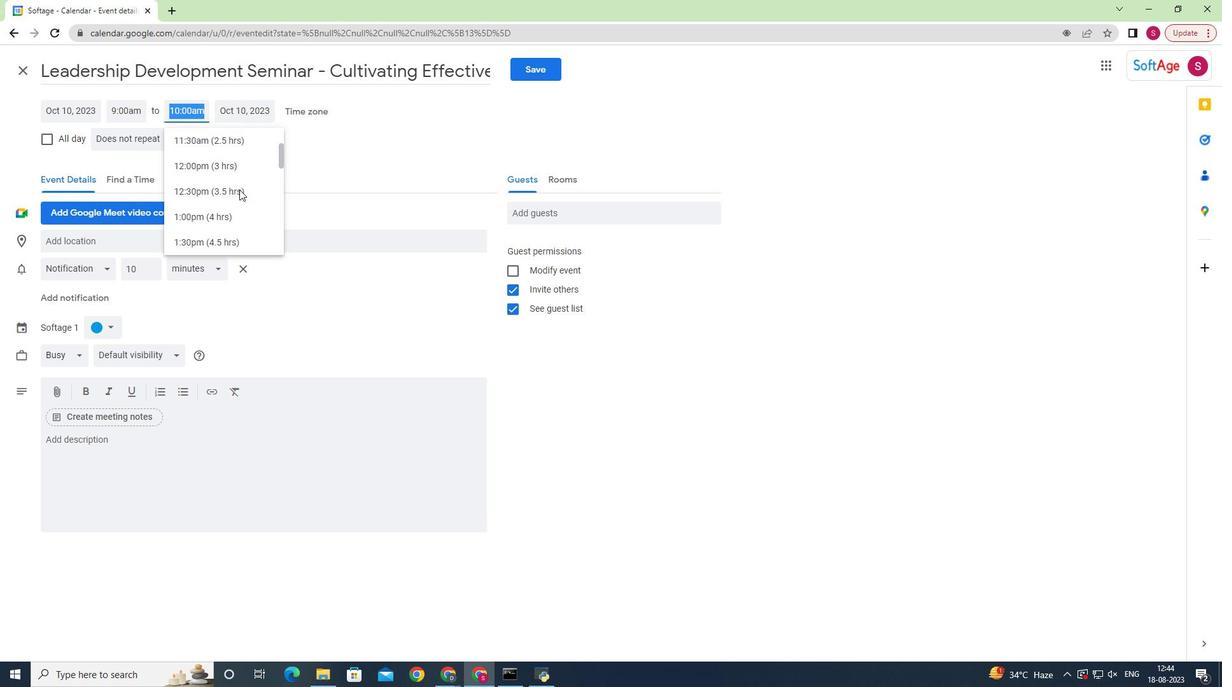 
Action: Mouse moved to (235, 211)
Screenshot: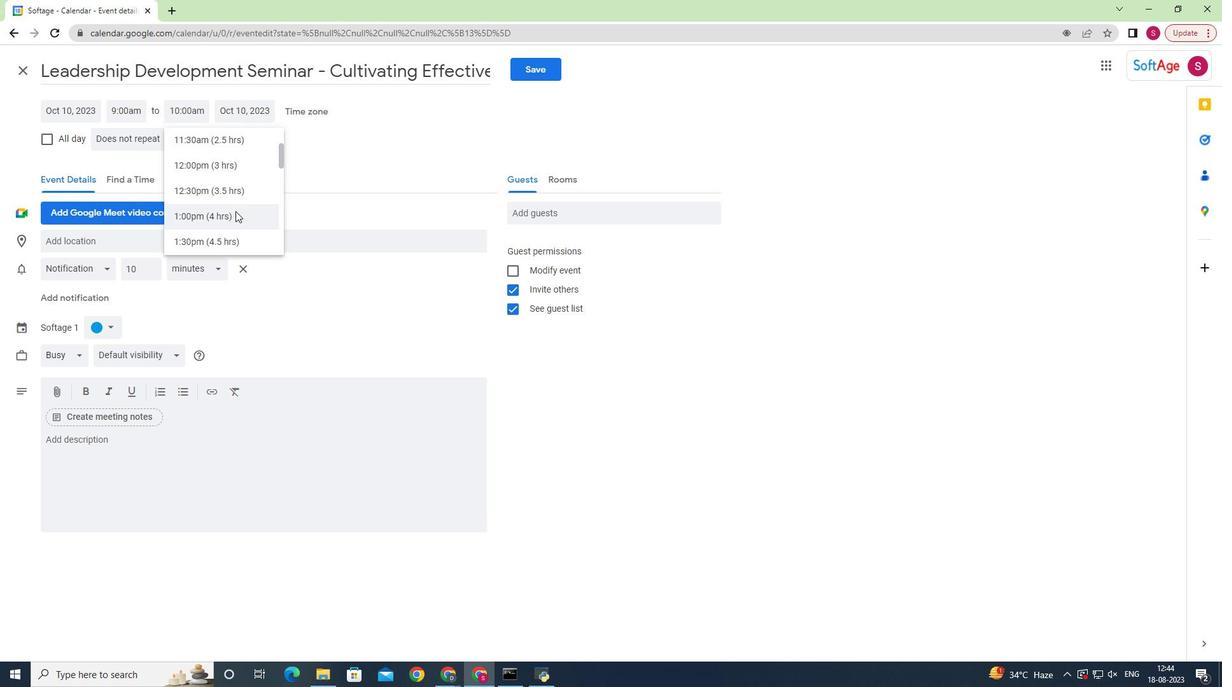 
Action: Mouse pressed left at (235, 211)
Screenshot: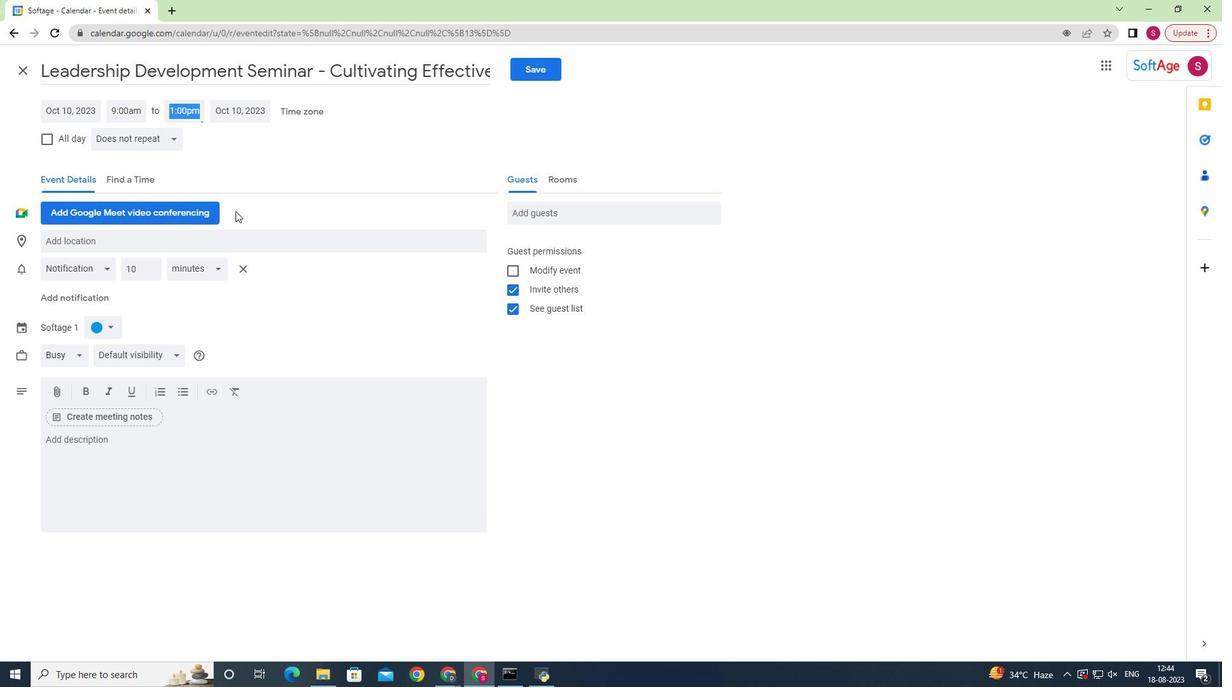 
Action: Mouse moved to (353, 173)
Screenshot: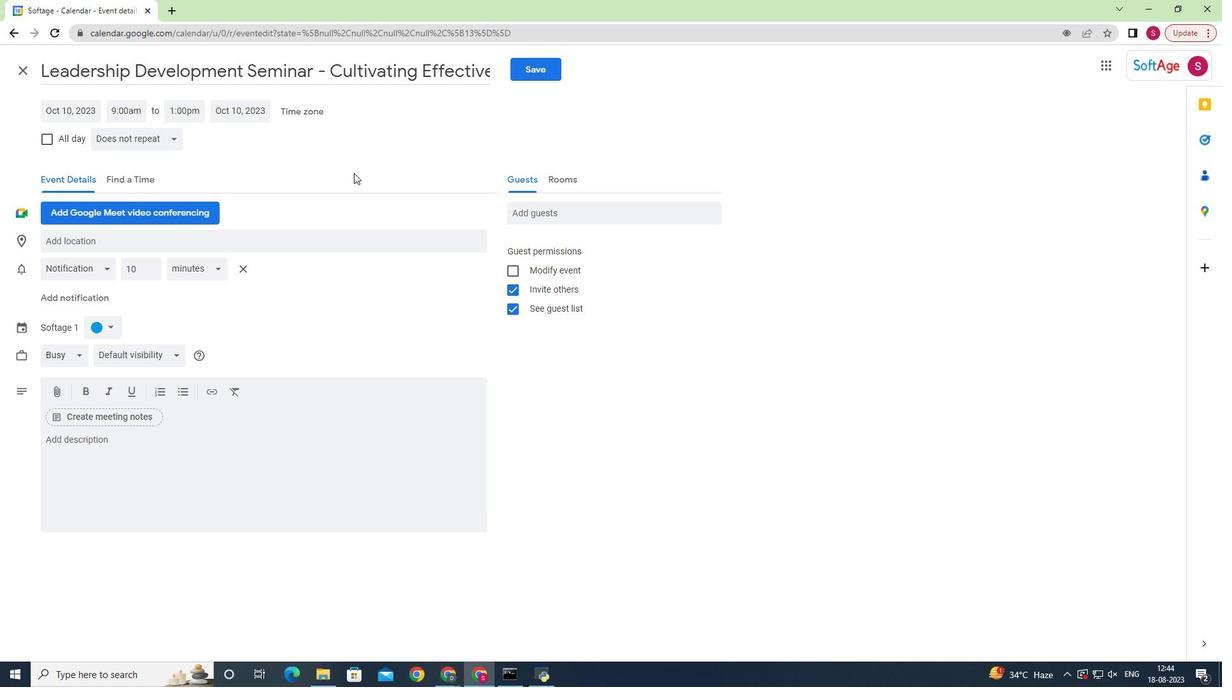 
Action: Mouse pressed left at (353, 173)
Screenshot: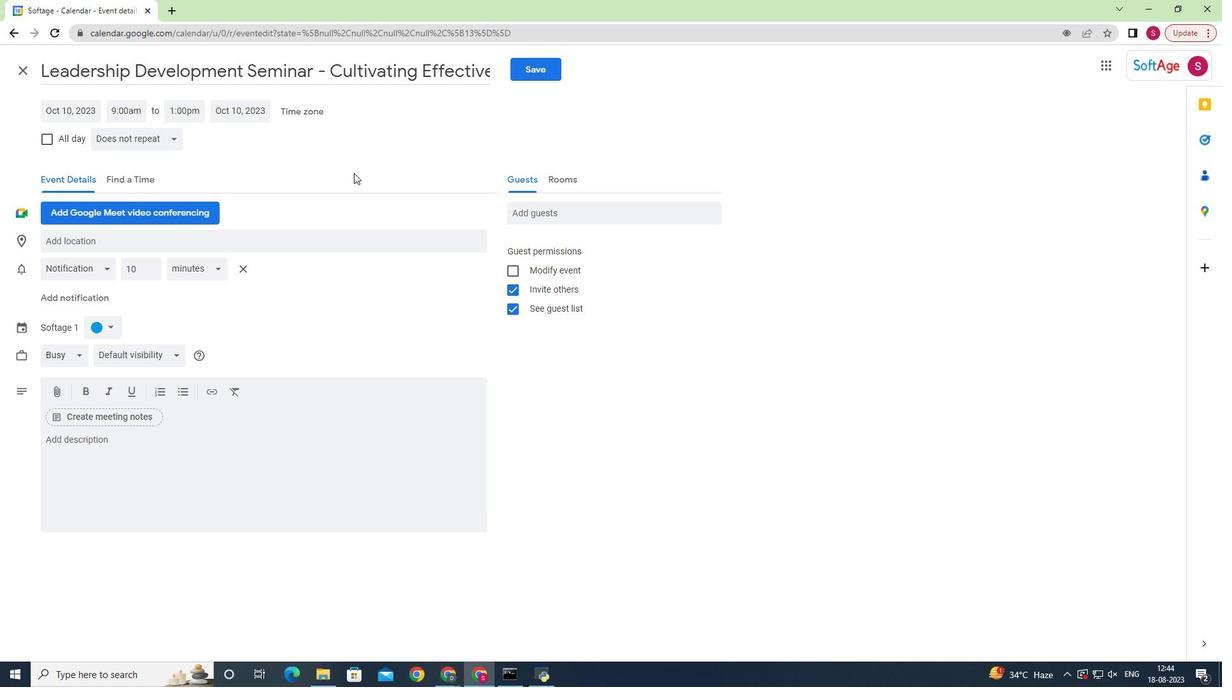 
Action: Mouse moved to (169, 231)
Screenshot: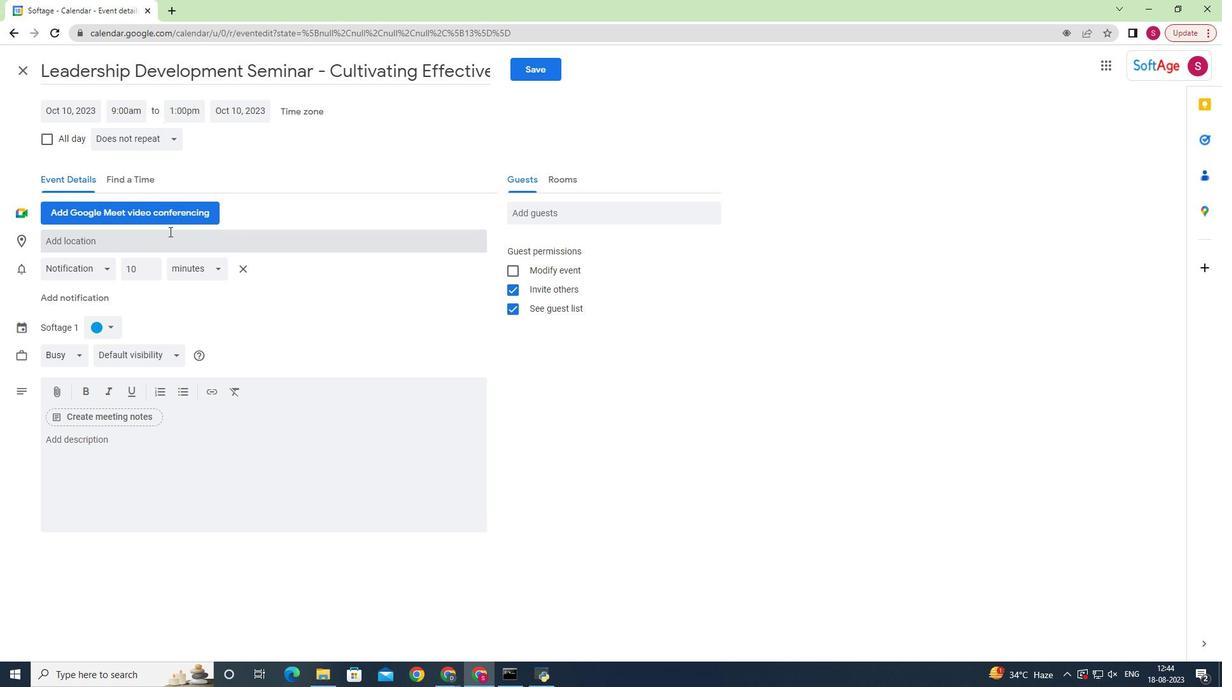 
Action: Mouse pressed left at (169, 231)
Screenshot: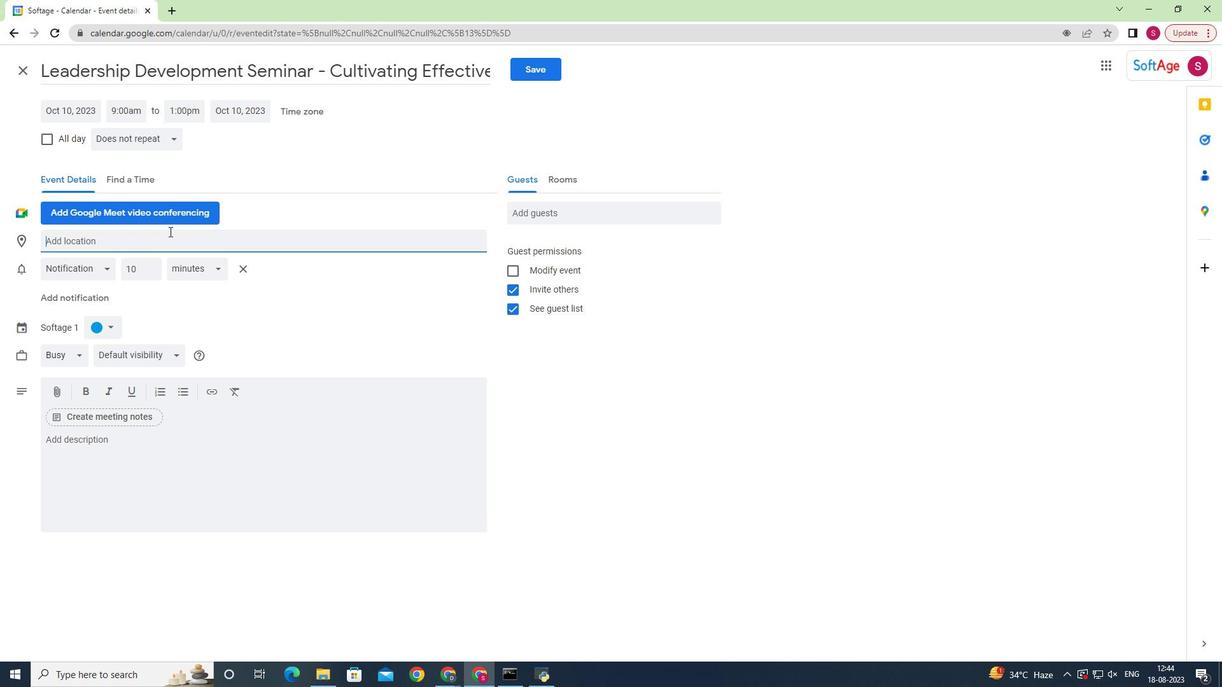 
Action: Mouse moved to (342, 193)
Screenshot: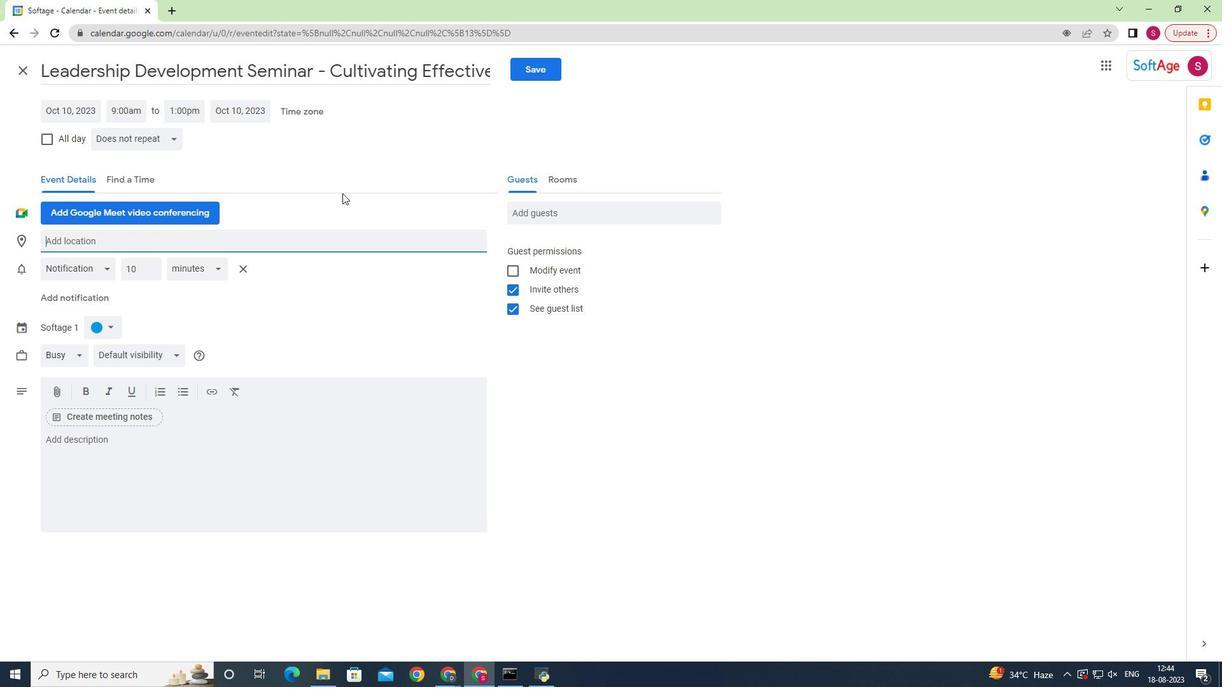 
Action: Key pressed oberoi<Key.space>gurg
Screenshot: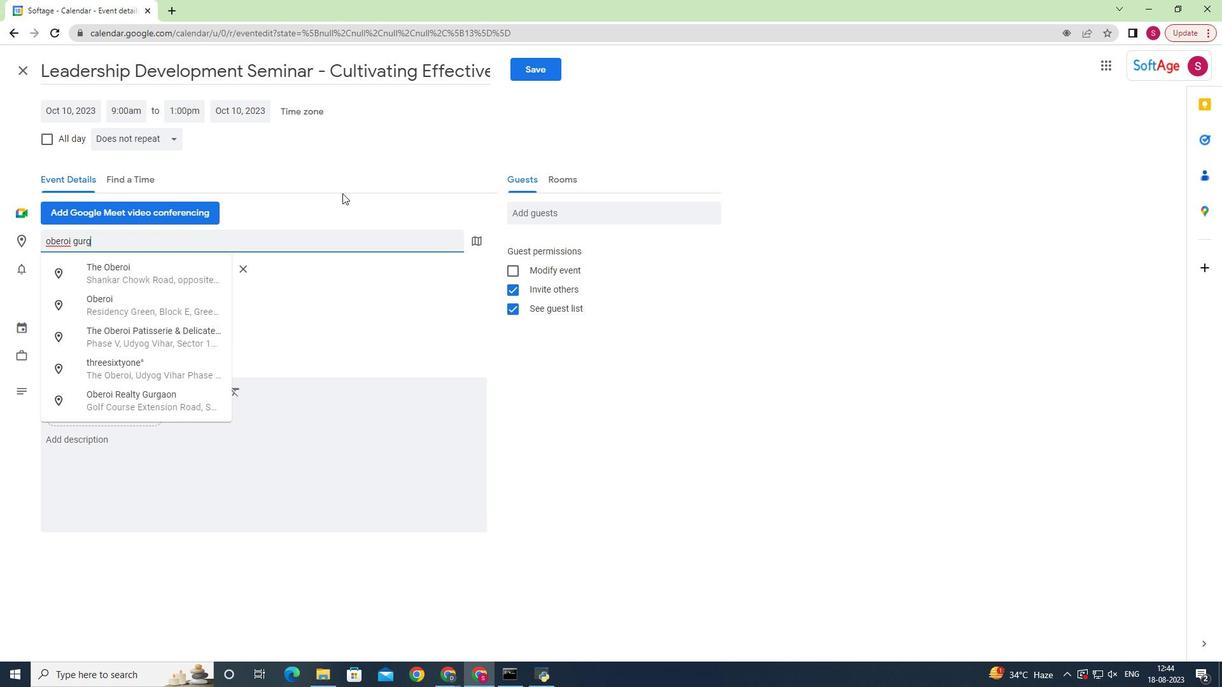 
Action: Mouse moved to (179, 276)
Screenshot: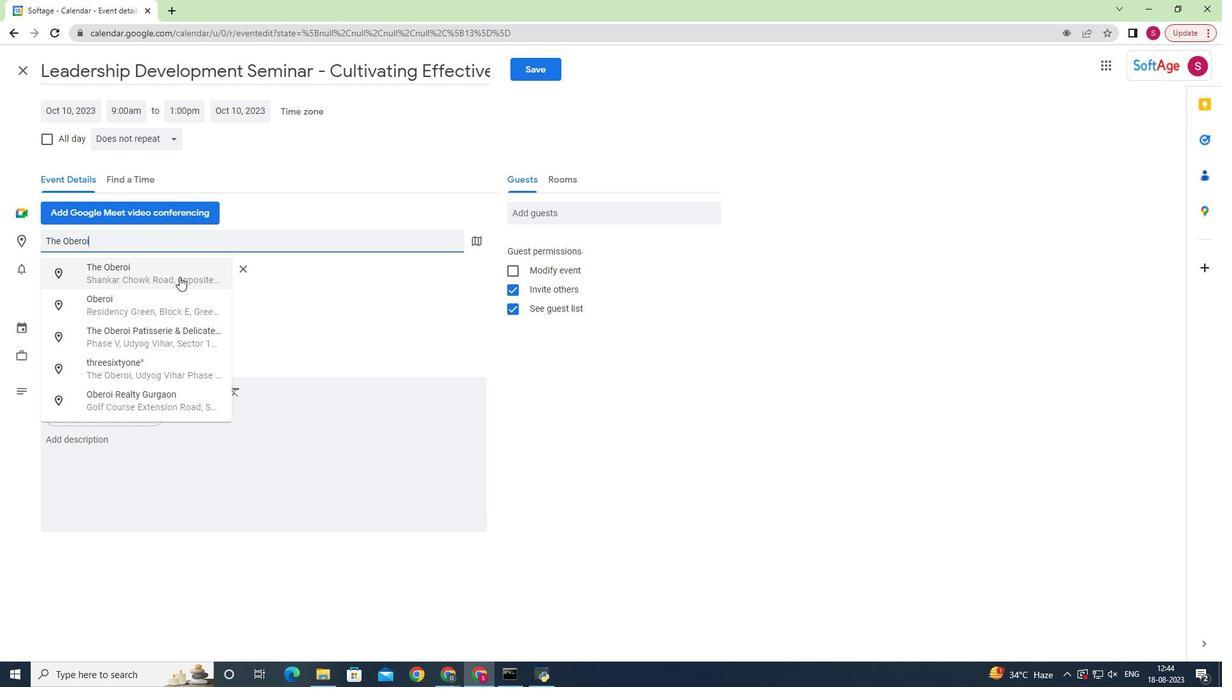 
Action: Mouse pressed left at (179, 276)
Screenshot: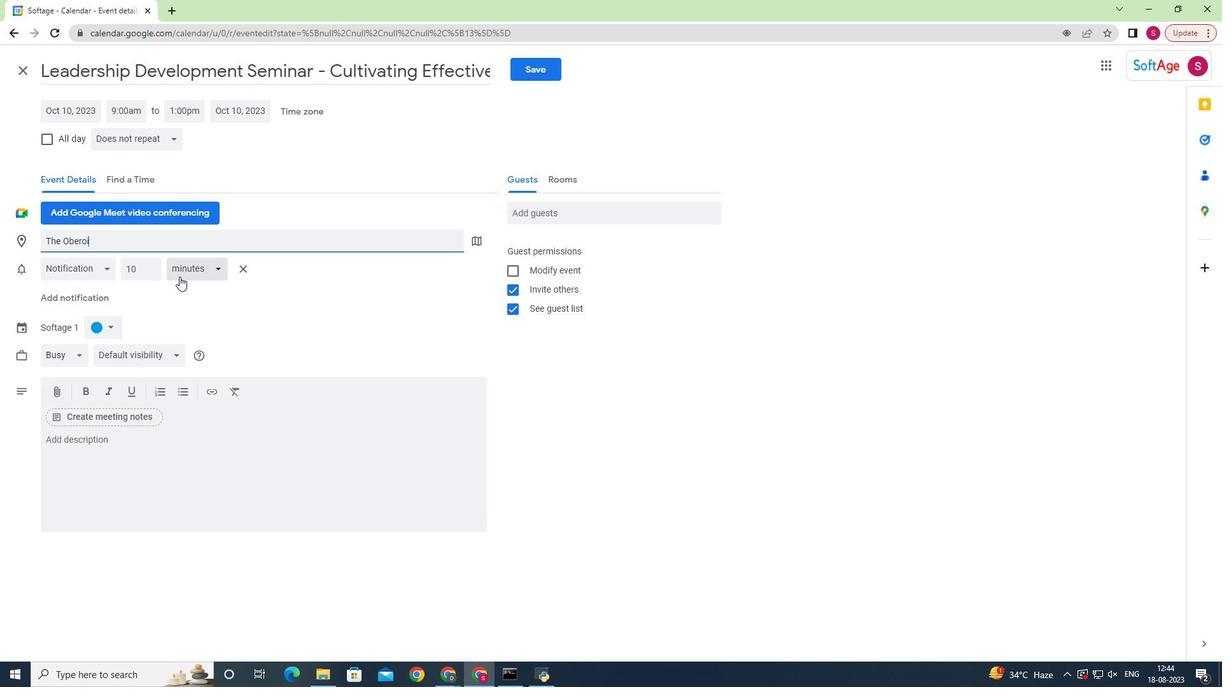 
Action: Mouse moved to (168, 456)
Screenshot: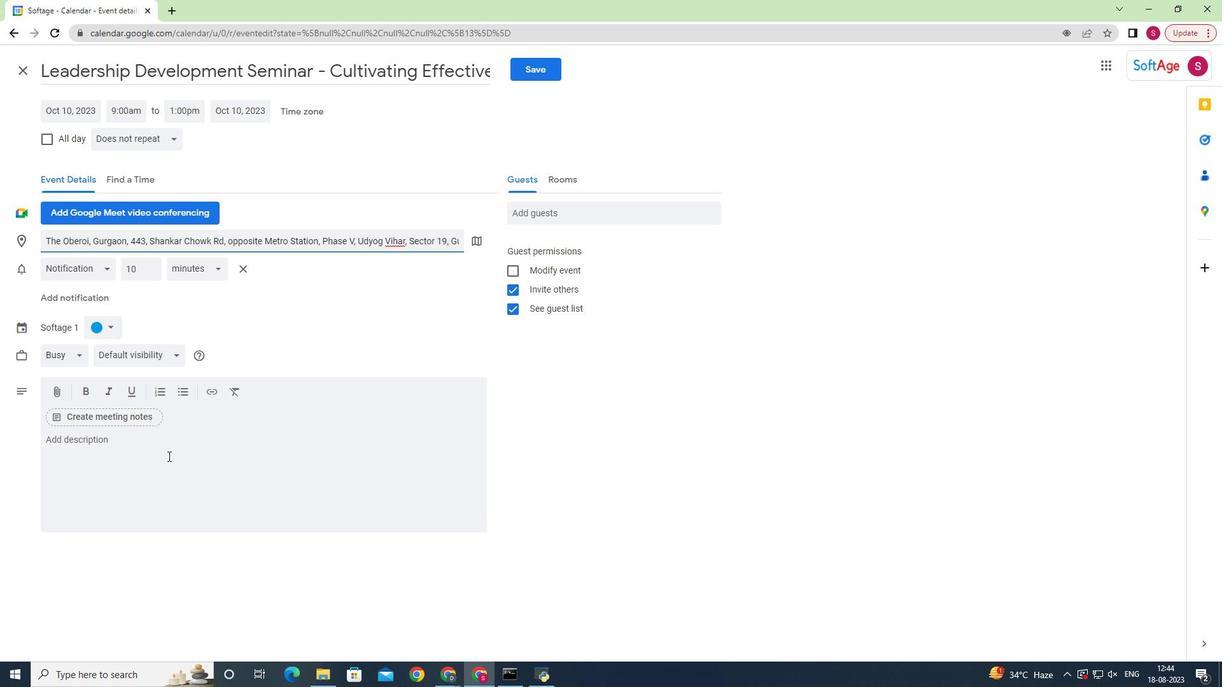 
Action: Mouse pressed left at (168, 456)
Screenshot: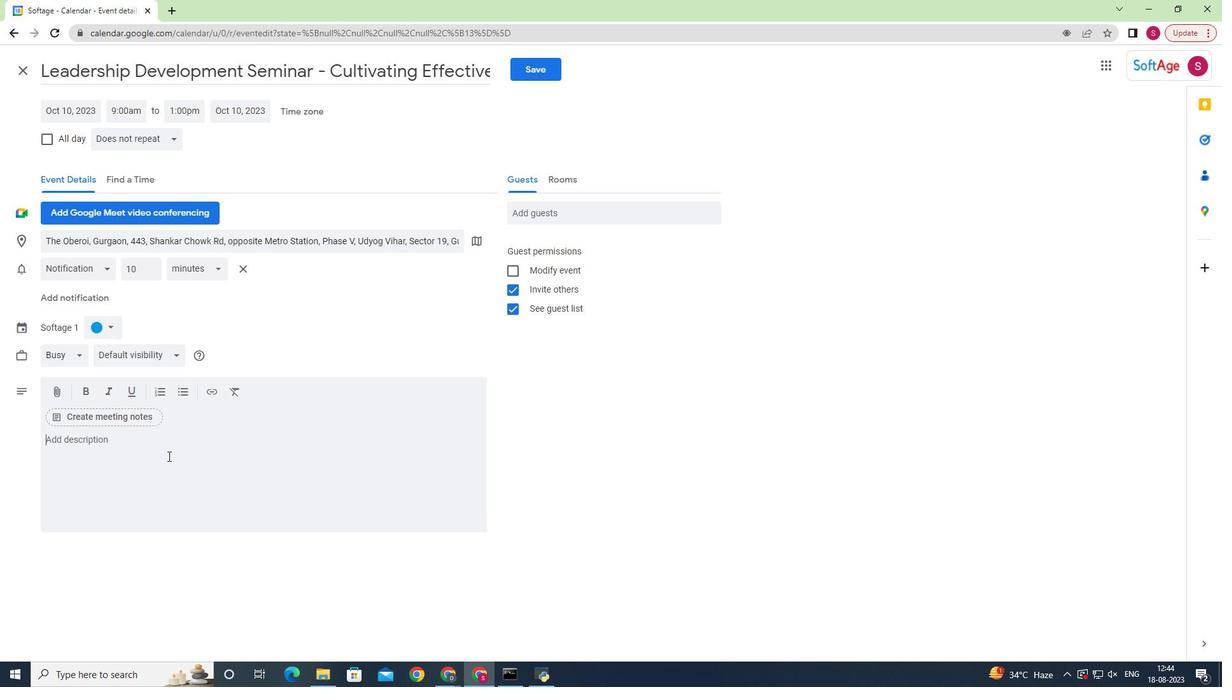 
Action: Key pressed <Key.shift>Unlock<Key.space>your<Key.space>leadership<Key.space>potential<Key.space>and<Key.space>elevate<Key.space>your<Key.space>skills<Key.space>to<Key.space>new<Key.space>heights<Key.shift>!<Key.space>j<Key.backspace><Key.shift_r><Key.shift_r><Key.shift_r>Join<Key.space>us<Key.space>for<Key.space>an<Key.space>enriching<Key.space><Key.shift_r><Key.shift_r><Key.shift_r><Key.shift_r><Key.shift_r><Key.shift_r><Key.shift_r><Key.shift_r><Key.shift_r><Key.shift_r><Key.shift_r><Key.shift_r><Key.shift_r><Key.shift_r><Key.shift_r>Leadership<Key.space><Key.shift>Developmw<Key.backspace>ent<Key.space><Key.shift>Seminar<Key.space>designed<Key.space>to<Key.space>empower<Key.space>you<Key.space>with<Key.space>the<Key.space>tools<Key.space>and<Key.space>insights<Key.space>needed<Key.space>to<Key.space>excel<Key.space>in<Key.space>leadership<Key.space>roles,<Key.space>foster<Key.space>strategic<Key.space>thinking,<Key.space>and<Key.space>makes<Key.space><Key.backspace><Key.backspace><Key.backspace><Key.space>impactful<Key.space>decisions<Key.left><Key.left><Key.left><Key.left><Key.left><Key.left><Key.left><Key.left><Key.left><Key.left><Key.left><Key.left><Key.left><Key.left><Key.left><Key.left><Key.left><Key.left><Key.left><Key.left><Key.left><Key.left><Key.right><Key.right>e<Key.end>.
Screenshot: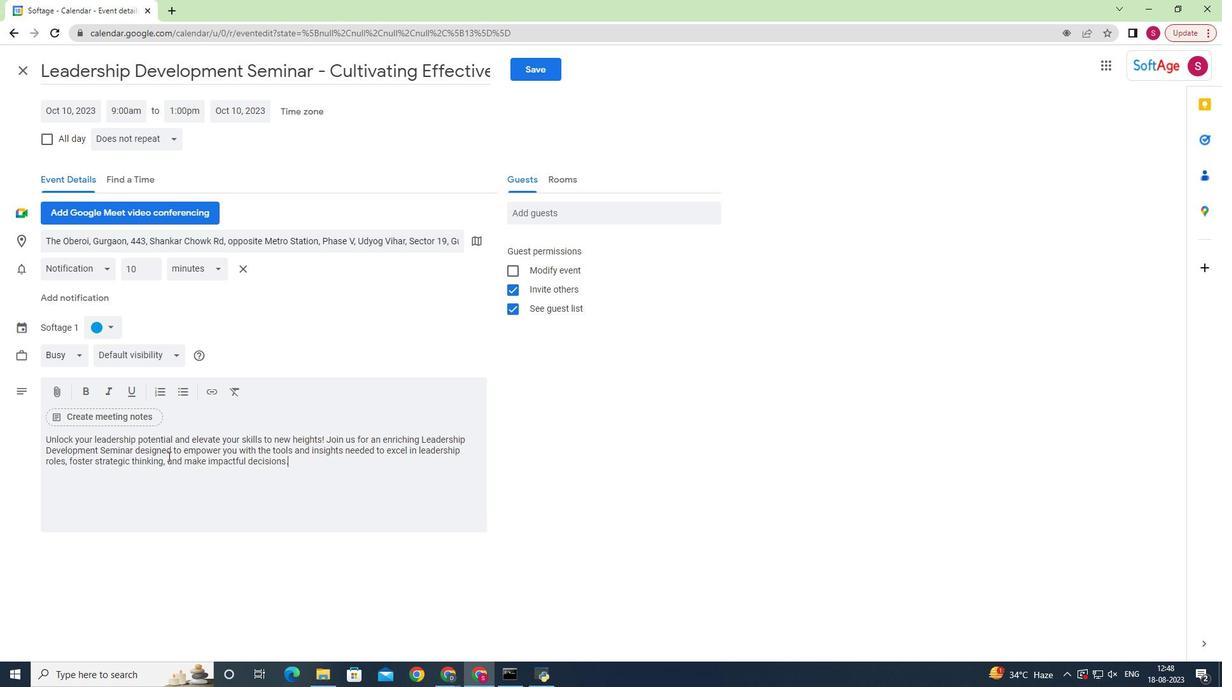
Action: Mouse moved to (540, 59)
Screenshot: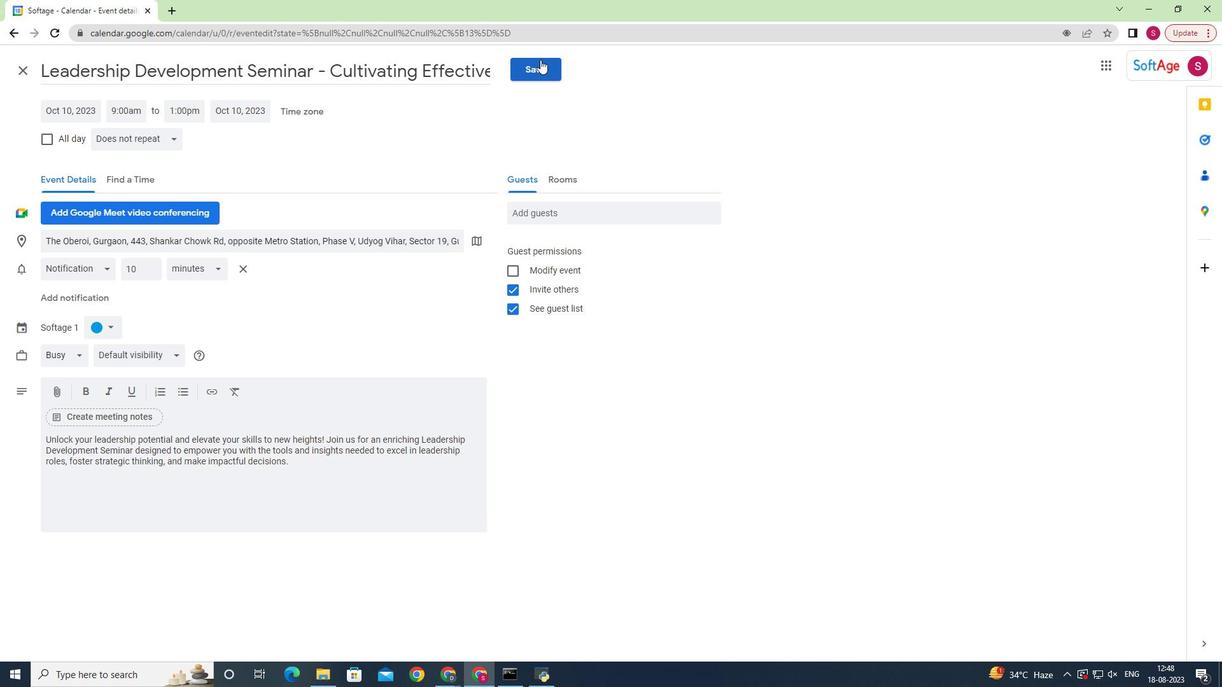 
Action: Mouse pressed left at (540, 59)
Screenshot: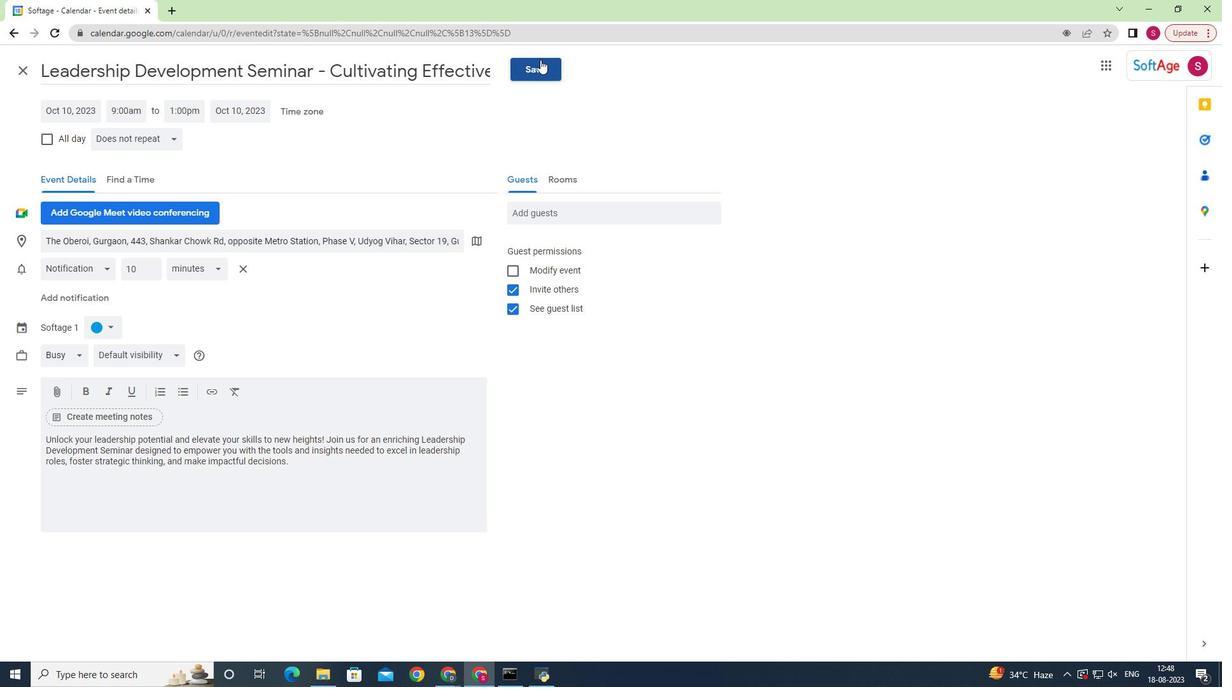 
Action: Mouse moved to (789, 243)
Screenshot: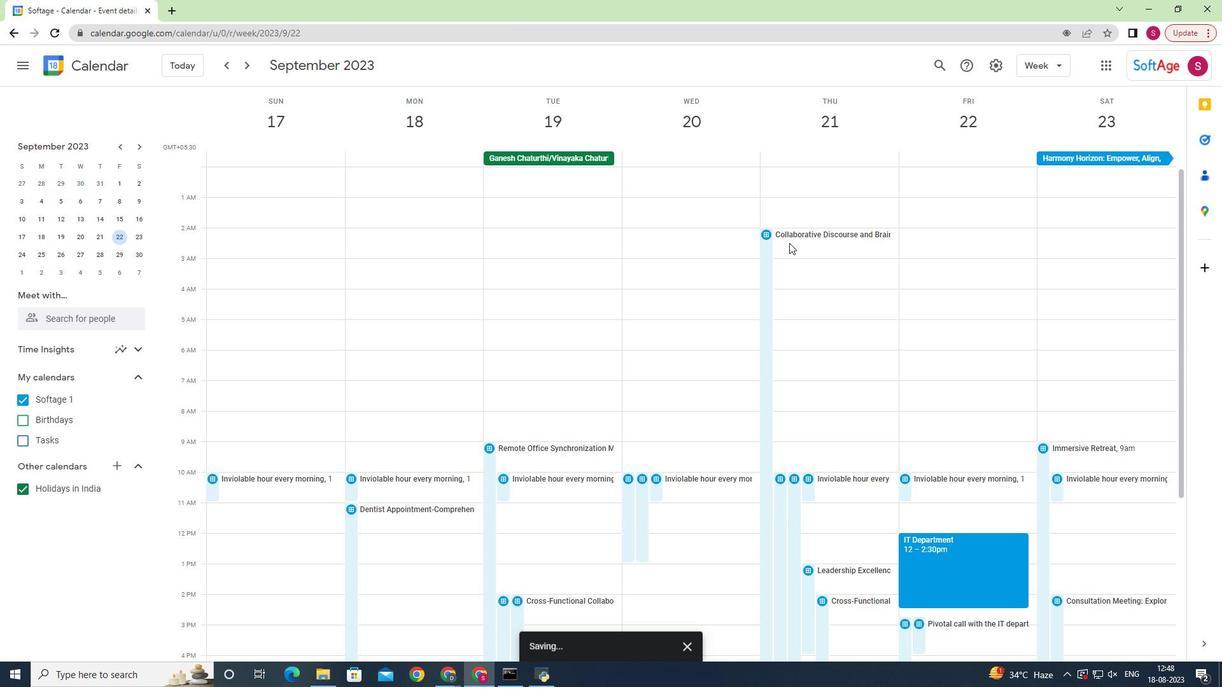 
